 Task: Find a house in Aron, India for 6 guests from September 6 to 15, with self check-in, a price range of ₹8000-₹12000, 6 bedrooms, 6 beds, 6 bathrooms, and amenities including Wifi, Free parking, and TV.
Action: Mouse moved to (432, 100)
Screenshot: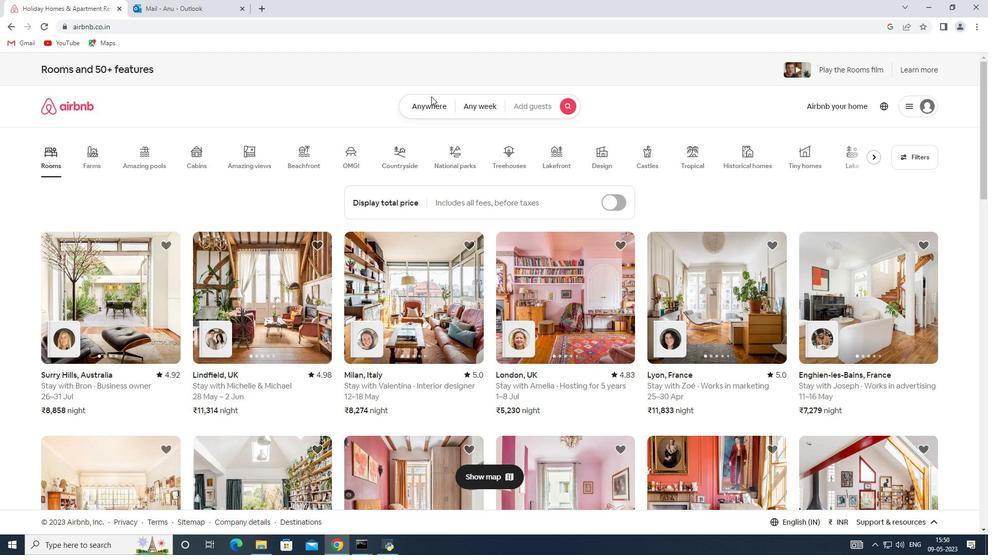 
Action: Mouse pressed left at (432, 100)
Screenshot: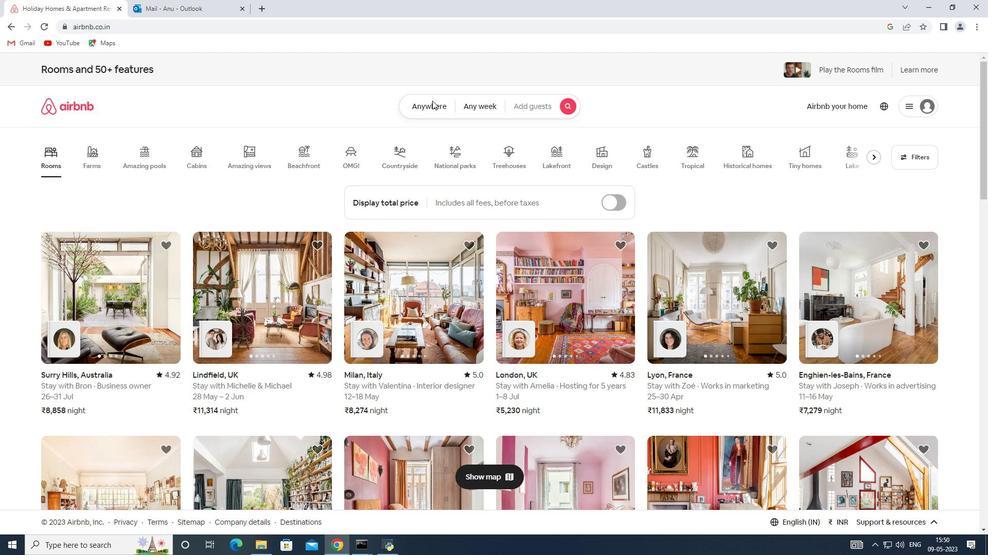 
Action: Mouse moved to (340, 149)
Screenshot: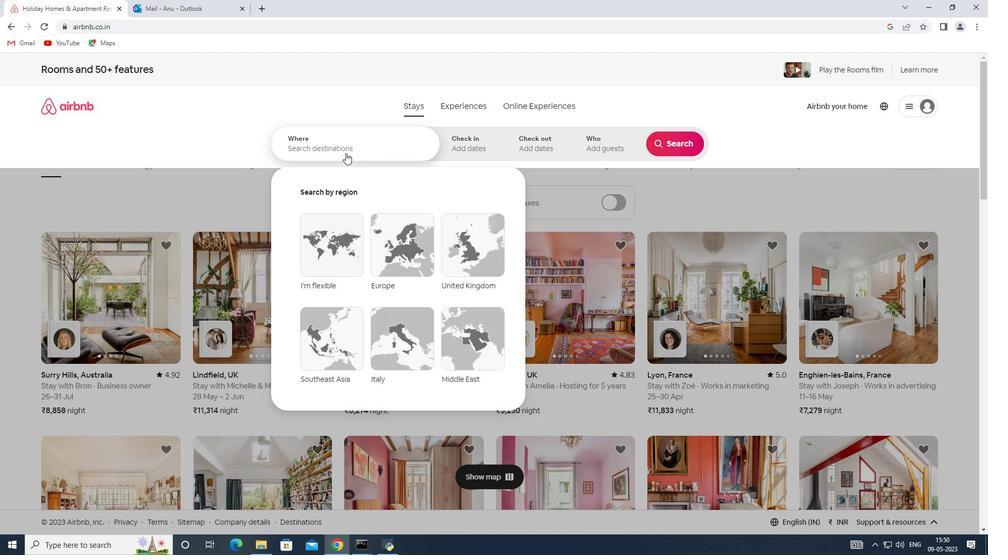 
Action: Mouse pressed left at (340, 149)
Screenshot: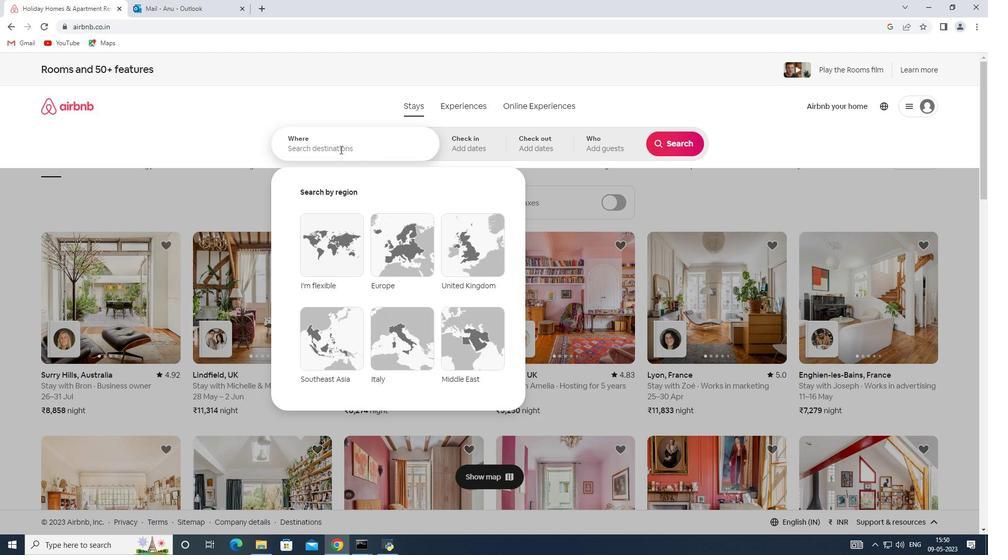 
Action: Key pressed <Key.shift><Key.shift><Key.shift><Key.shift><Key.shift><Key.shift><Key.shift><Key.shift><Key.shift>Aron,<Key.shift>India
Screenshot: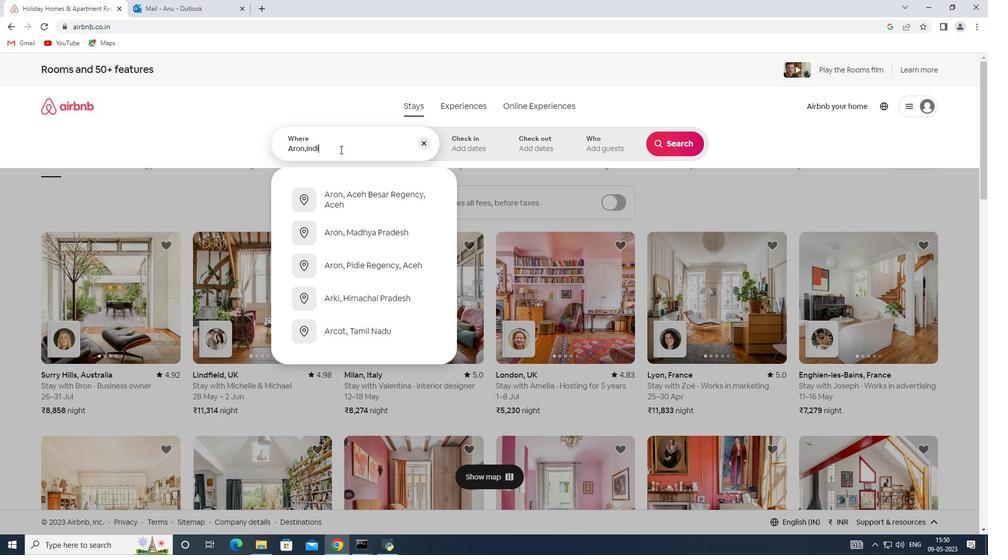 
Action: Mouse moved to (465, 144)
Screenshot: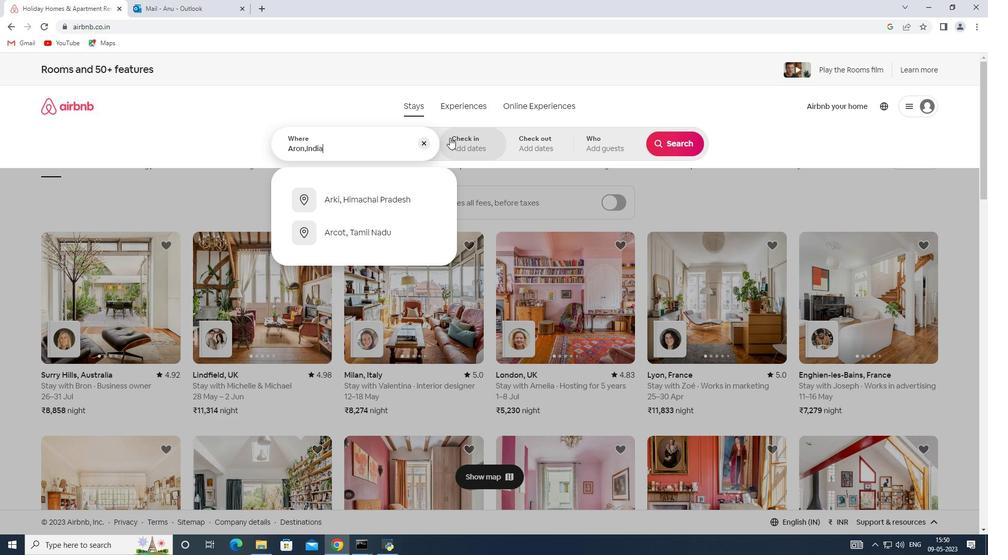 
Action: Mouse pressed left at (465, 144)
Screenshot: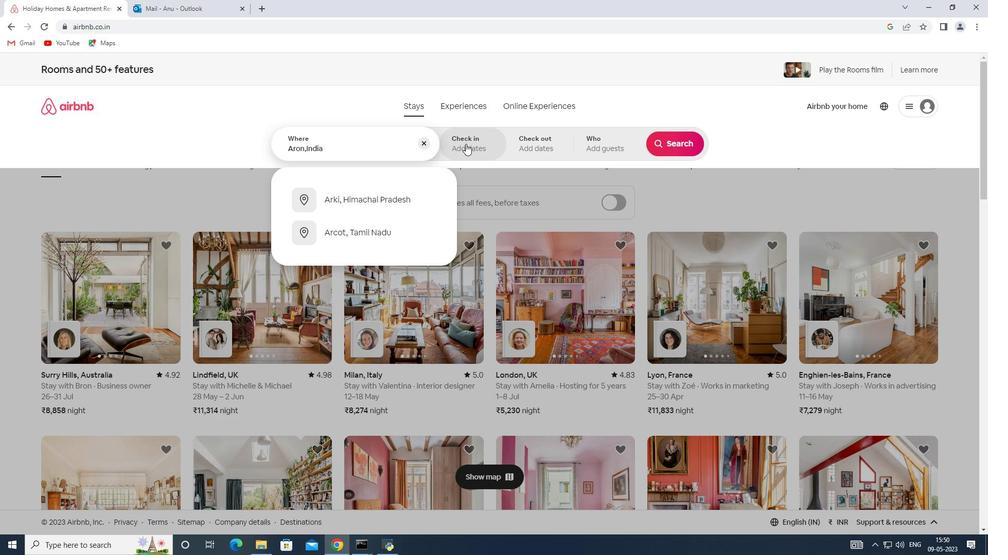 
Action: Mouse moved to (667, 226)
Screenshot: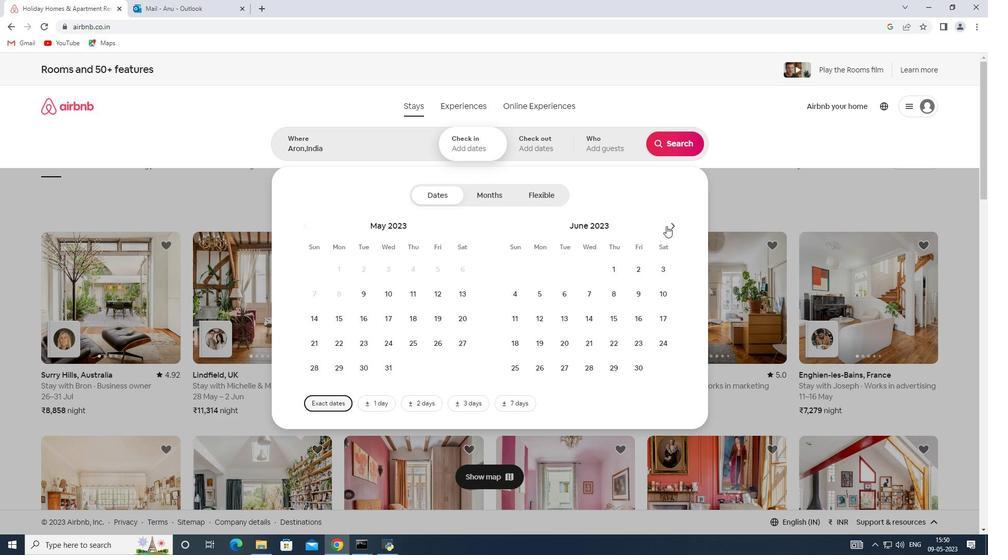 
Action: Mouse pressed left at (667, 226)
Screenshot: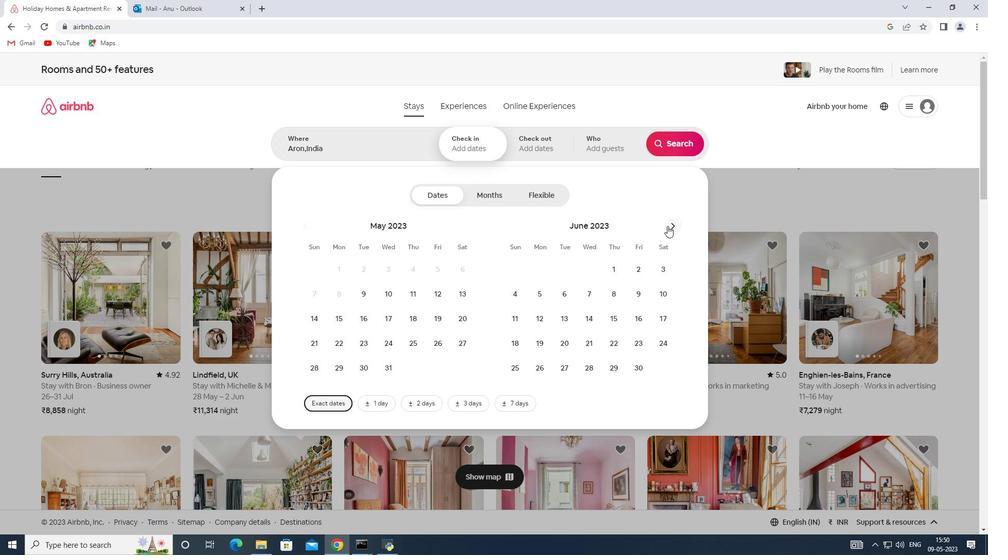 
Action: Mouse pressed left at (667, 226)
Screenshot: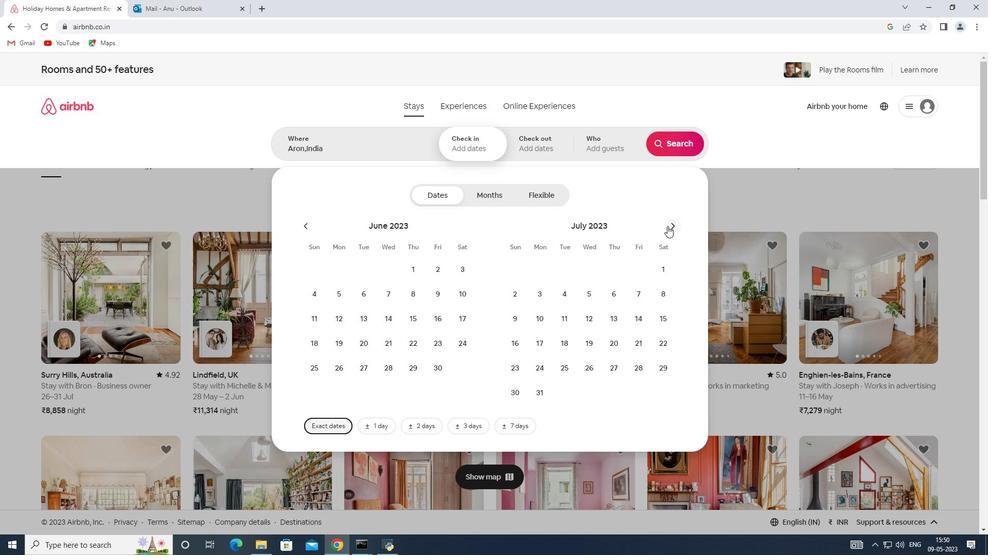 
Action: Mouse pressed left at (667, 226)
Screenshot: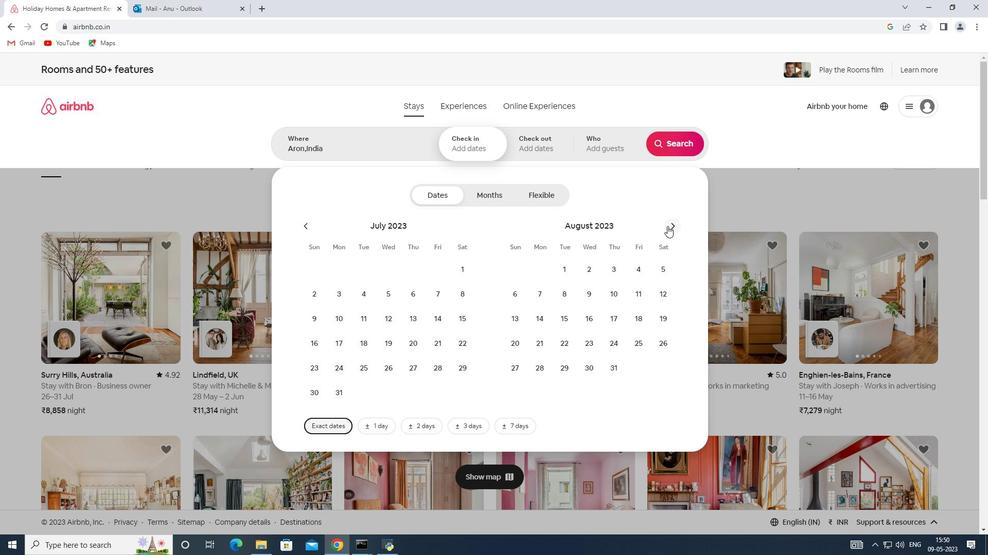 
Action: Mouse moved to (595, 296)
Screenshot: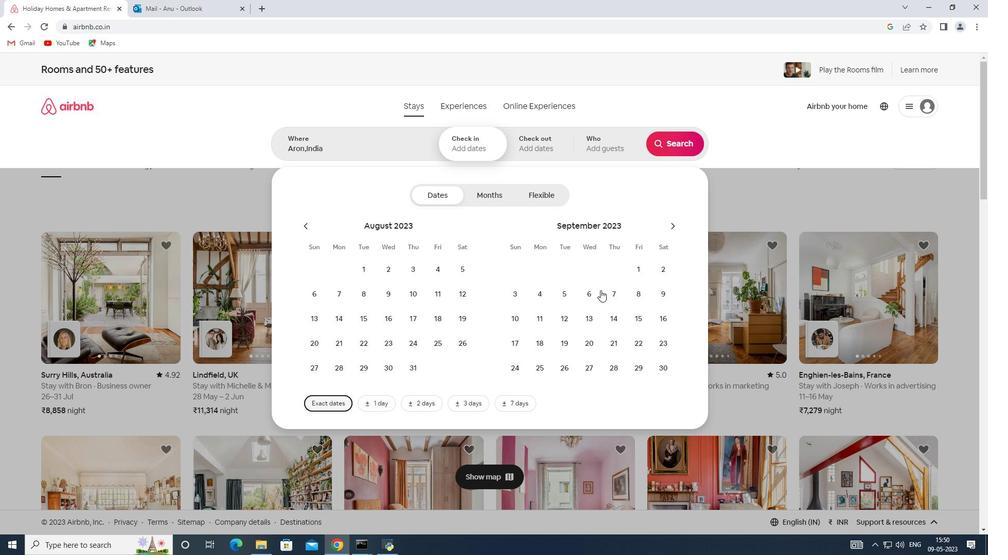 
Action: Mouse pressed left at (595, 296)
Screenshot: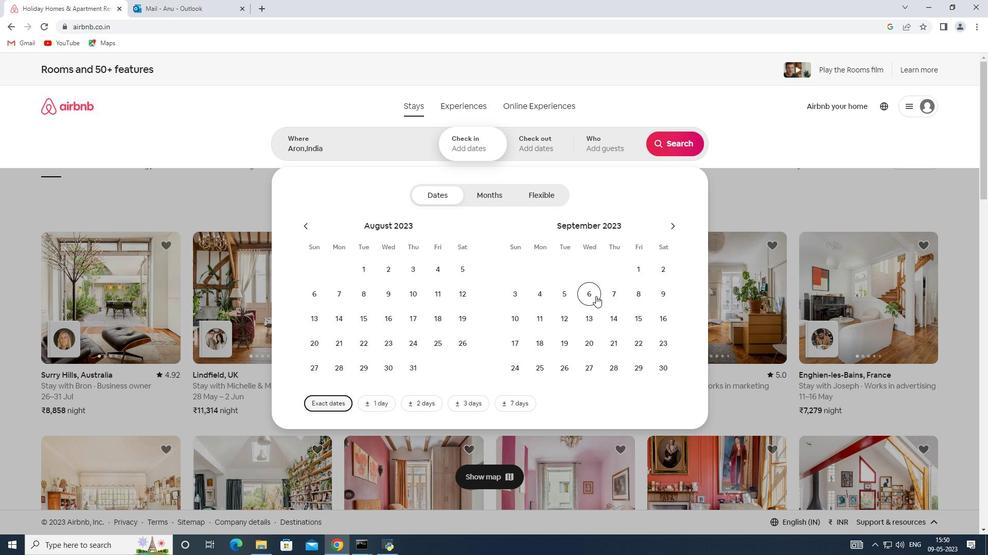 
Action: Mouse moved to (640, 317)
Screenshot: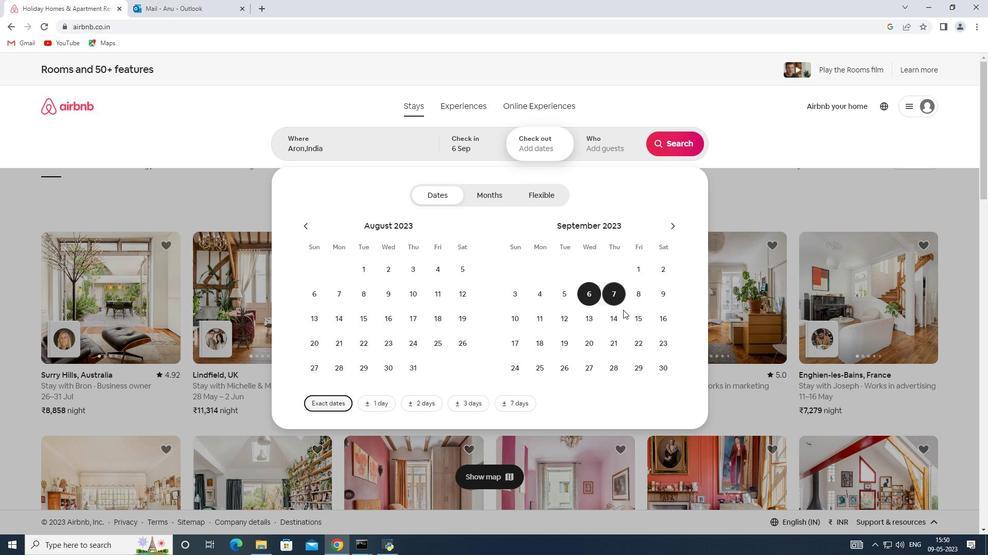 
Action: Mouse pressed left at (640, 317)
Screenshot: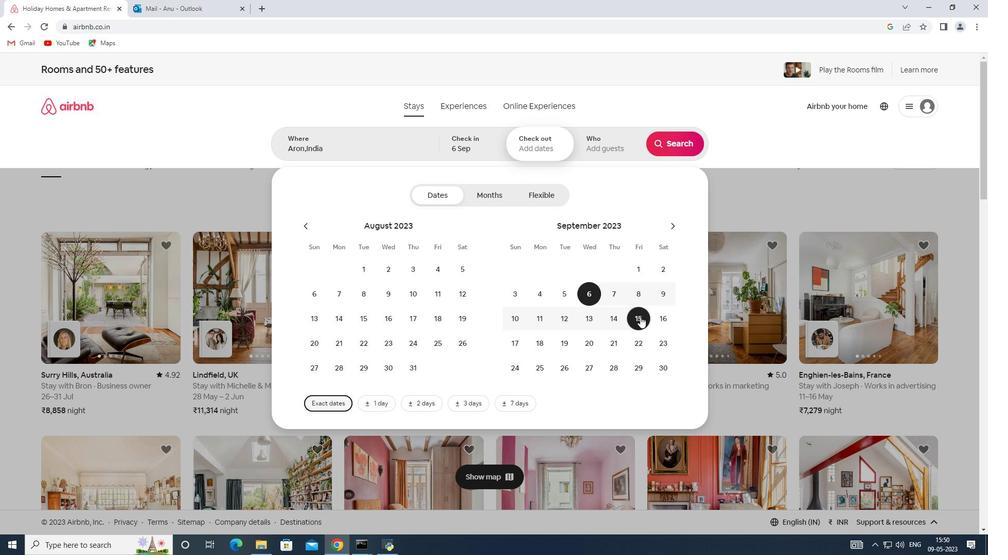 
Action: Mouse moved to (598, 148)
Screenshot: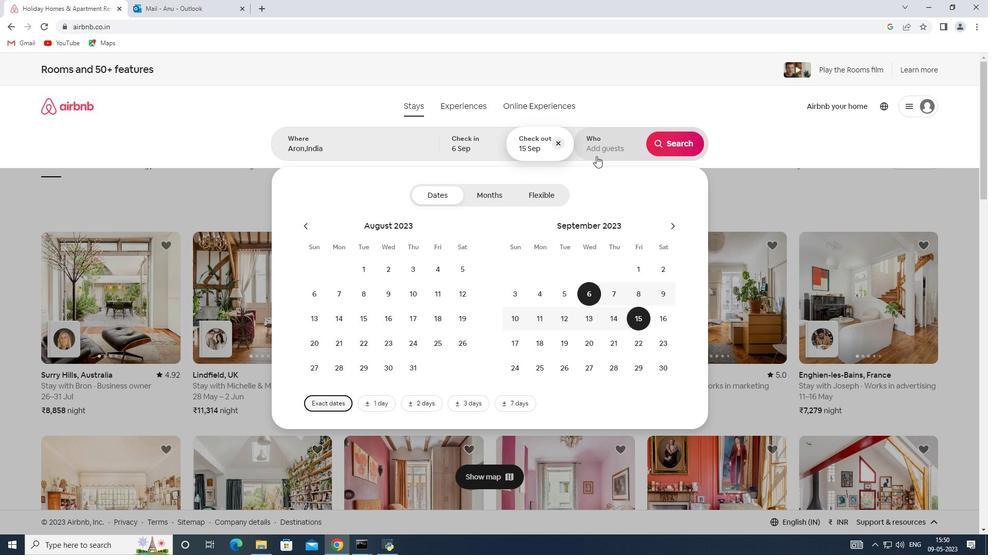 
Action: Mouse pressed left at (598, 148)
Screenshot: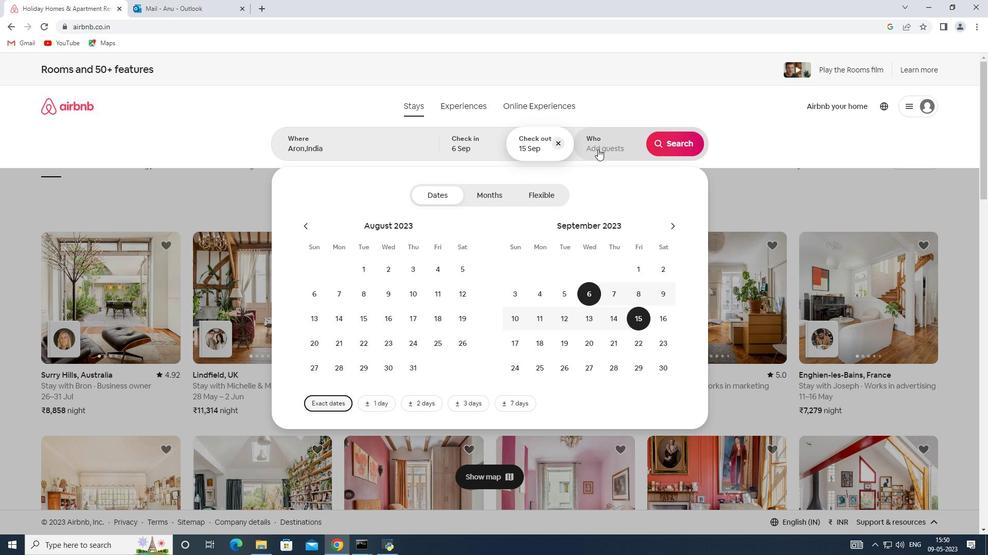 
Action: Mouse moved to (682, 196)
Screenshot: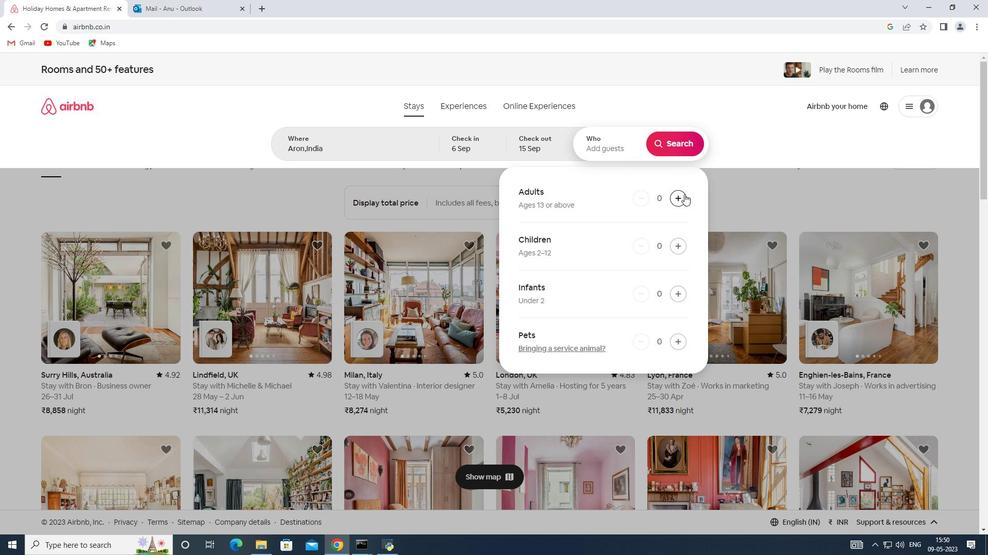 
Action: Mouse pressed left at (682, 196)
Screenshot: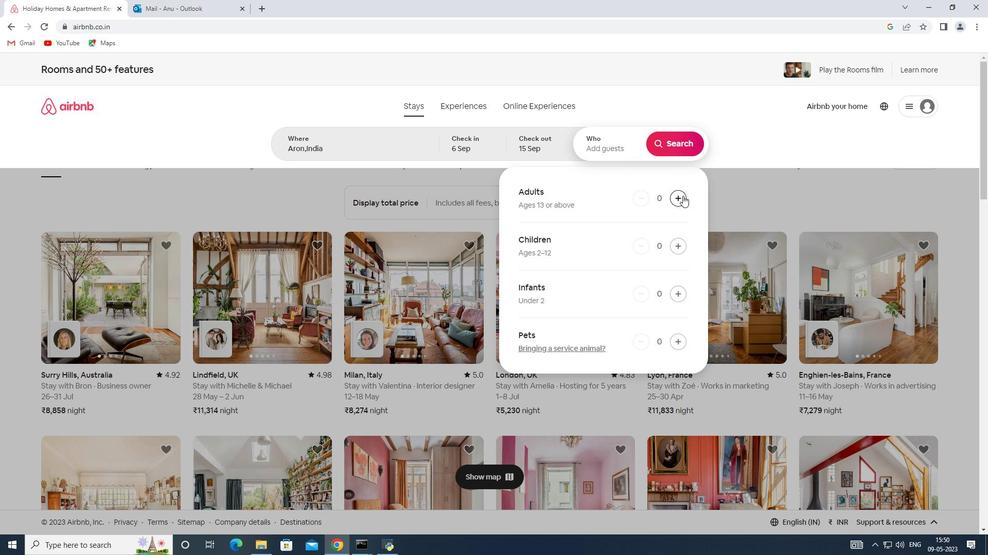 
Action: Mouse pressed left at (682, 196)
Screenshot: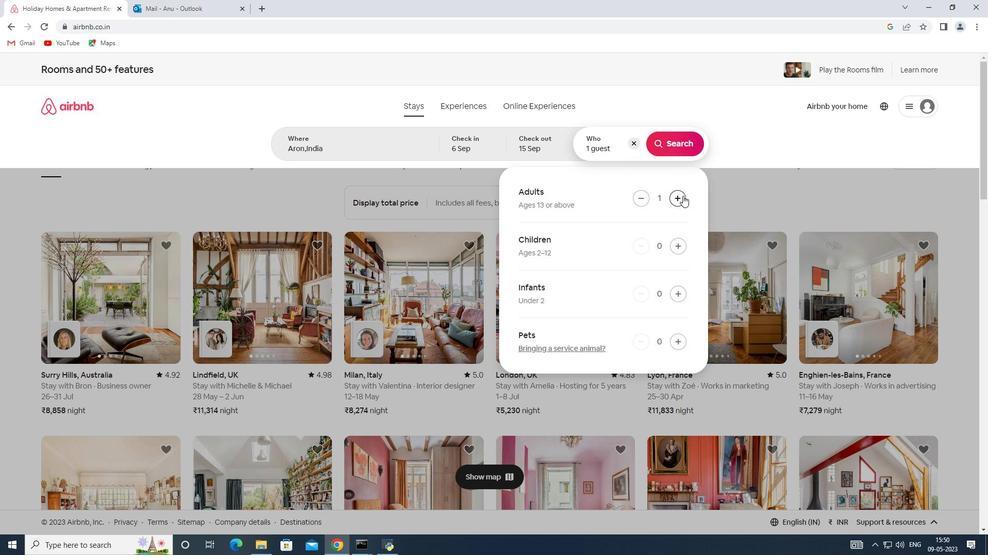 
Action: Mouse pressed left at (682, 196)
Screenshot: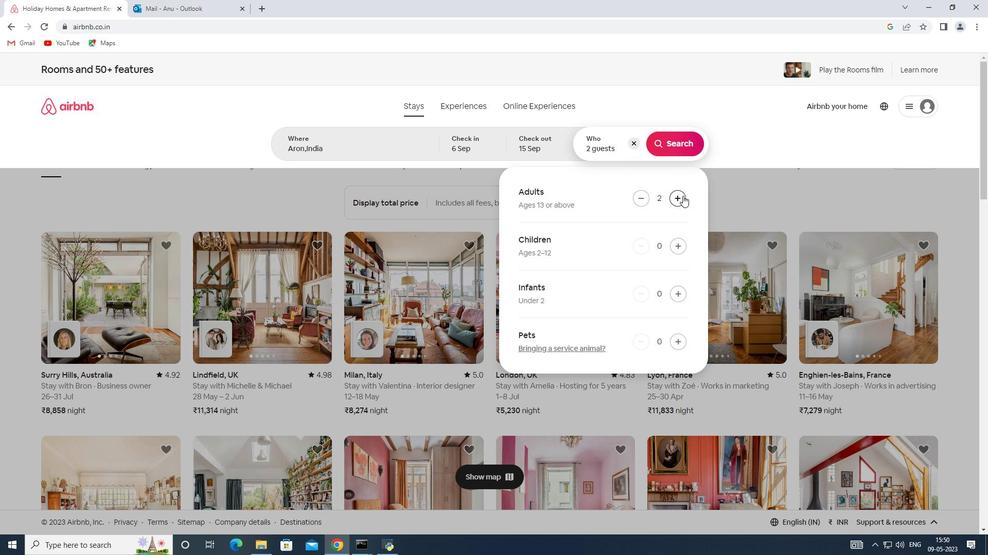 
Action: Mouse pressed left at (682, 196)
Screenshot: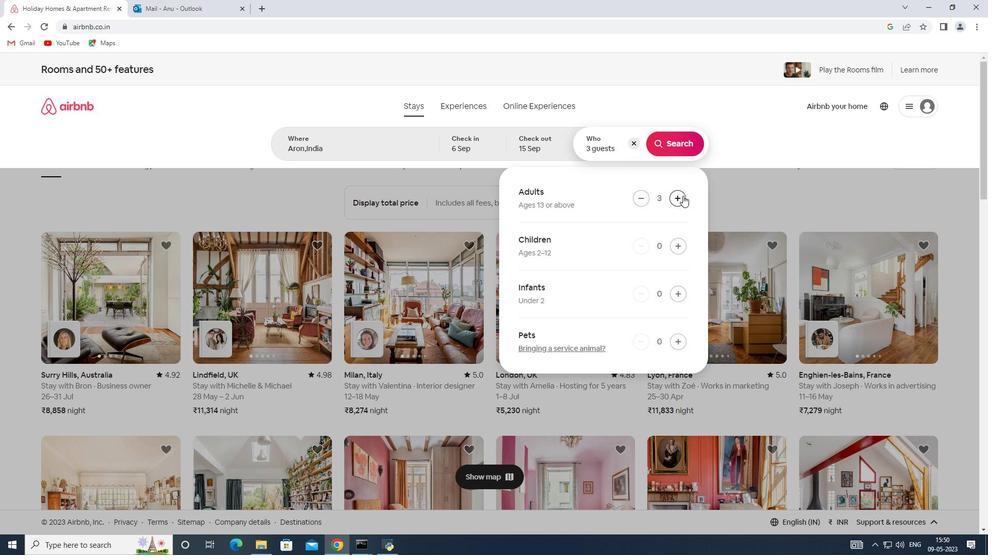 
Action: Mouse pressed left at (682, 196)
Screenshot: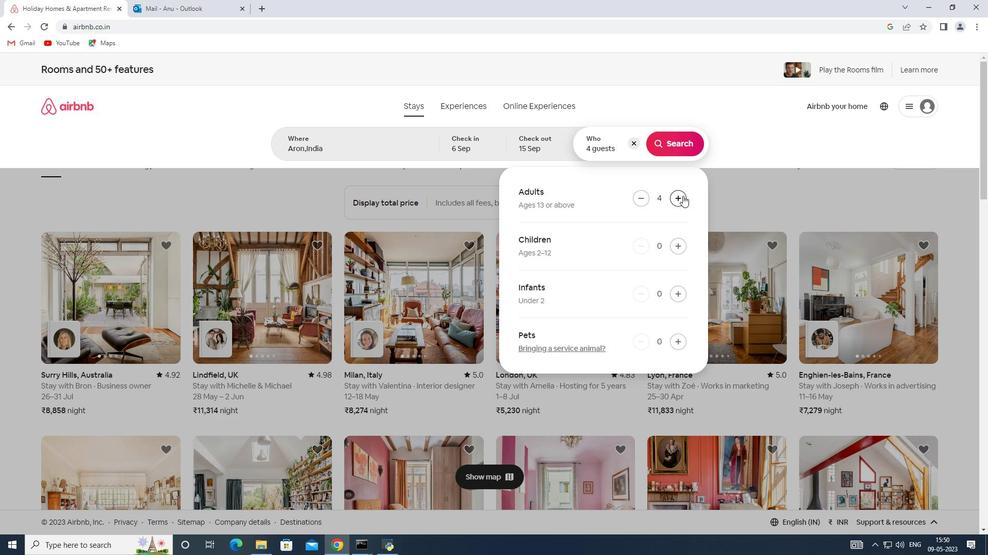 
Action: Mouse pressed left at (682, 196)
Screenshot: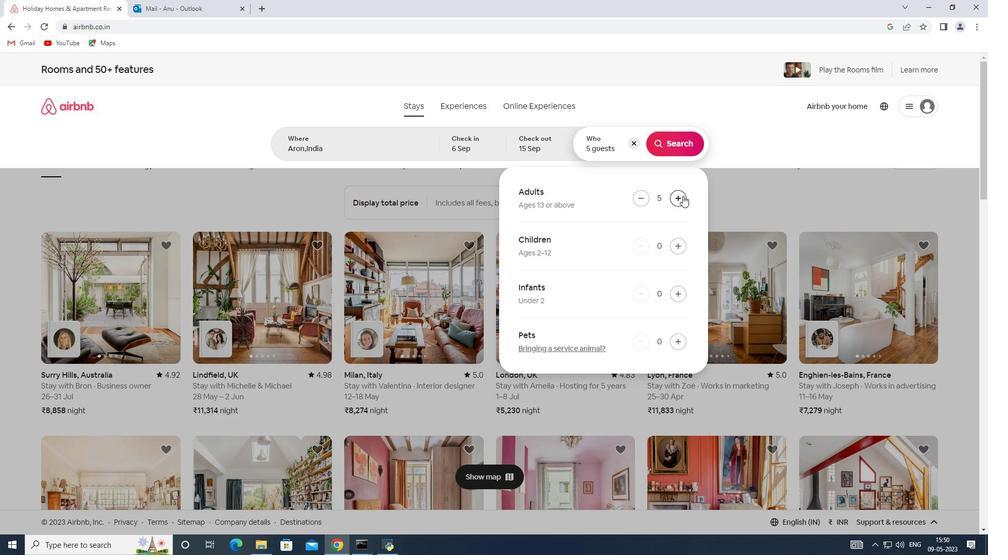 
Action: Mouse moved to (682, 147)
Screenshot: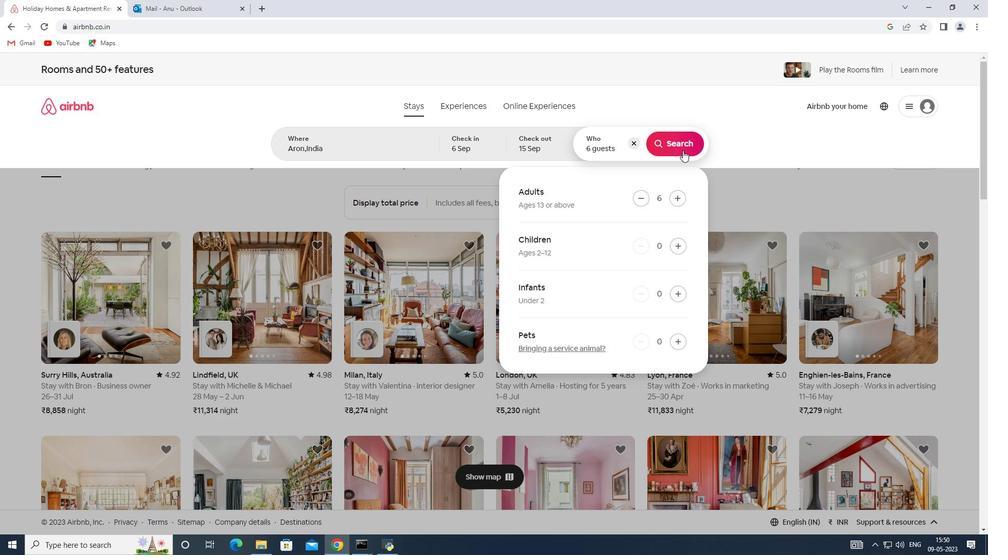 
Action: Mouse pressed left at (682, 147)
Screenshot: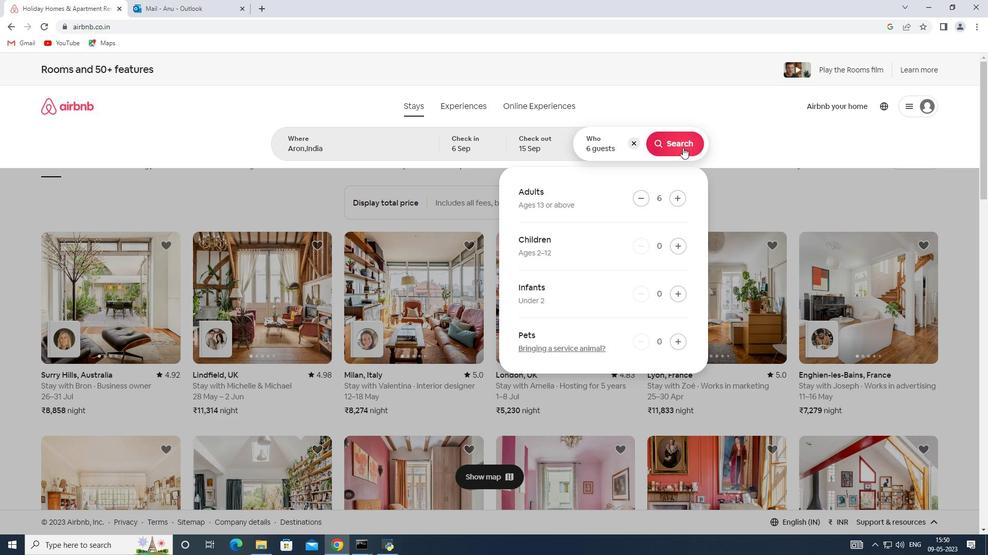 
Action: Mouse moved to (936, 115)
Screenshot: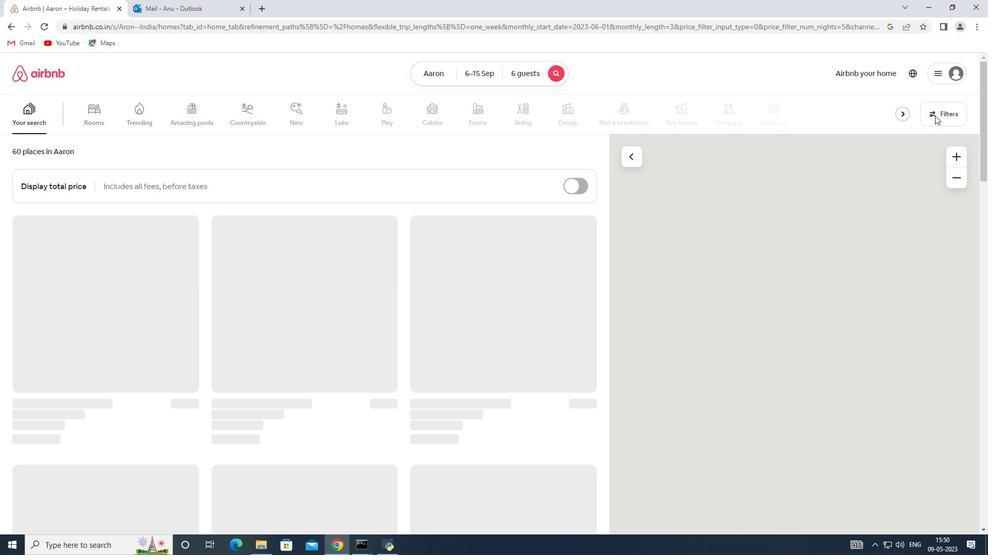 
Action: Mouse pressed left at (936, 115)
Screenshot: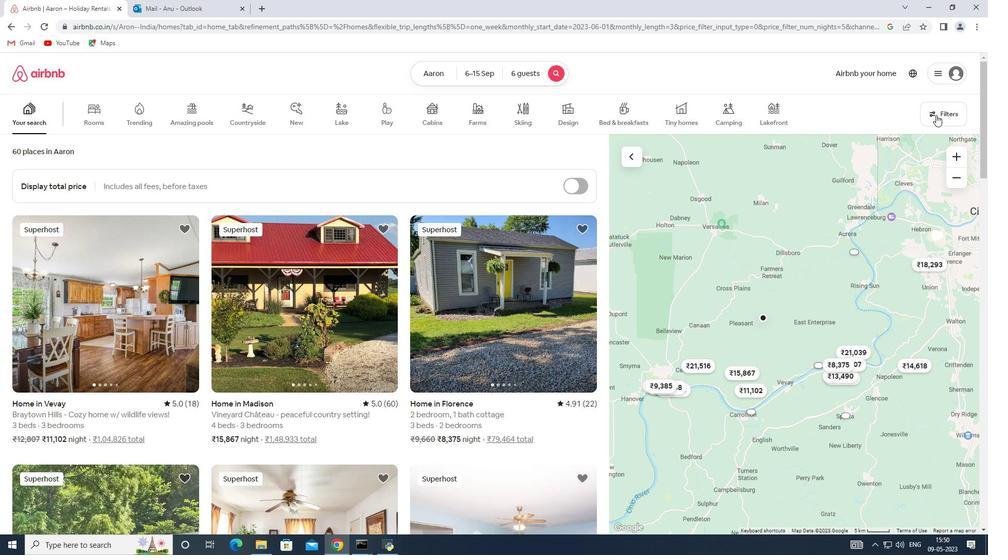 
Action: Mouse moved to (360, 365)
Screenshot: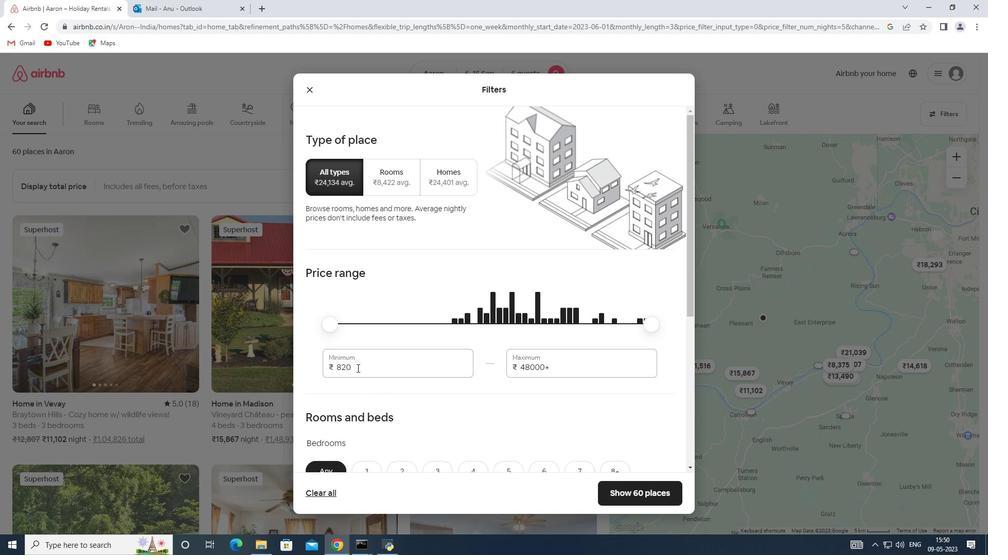 
Action: Mouse pressed left at (360, 365)
Screenshot: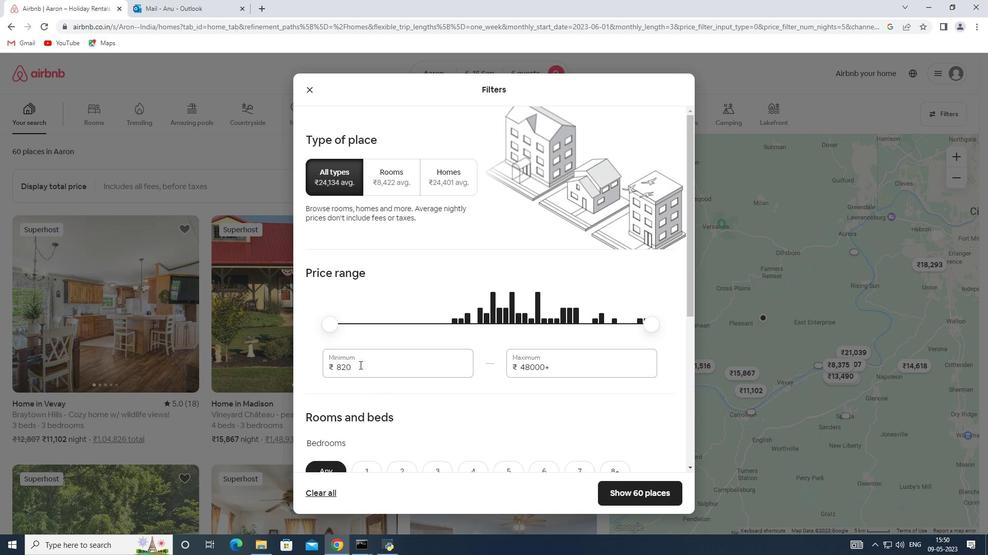 
Action: Mouse moved to (319, 363)
Screenshot: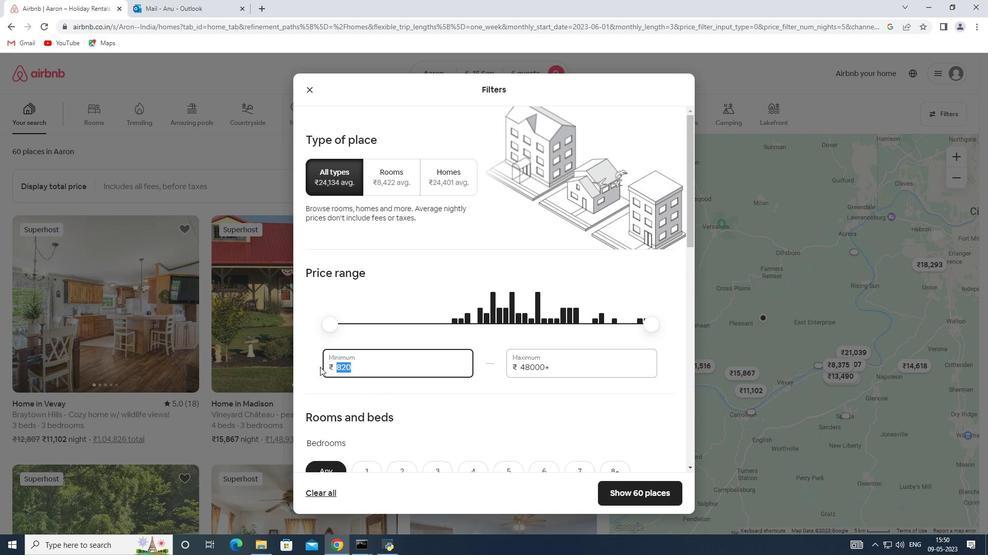 
Action: Key pressed 8000
Screenshot: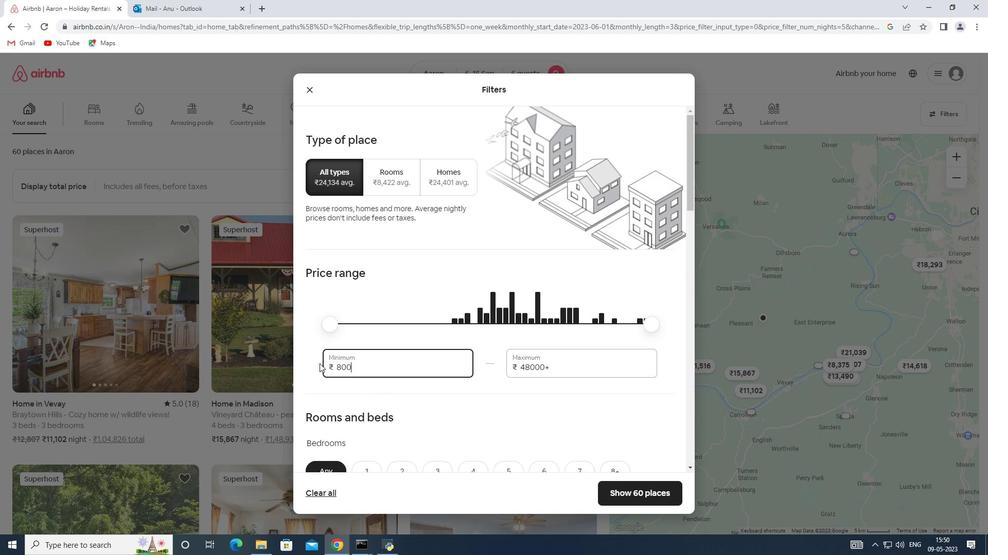 
Action: Mouse moved to (556, 365)
Screenshot: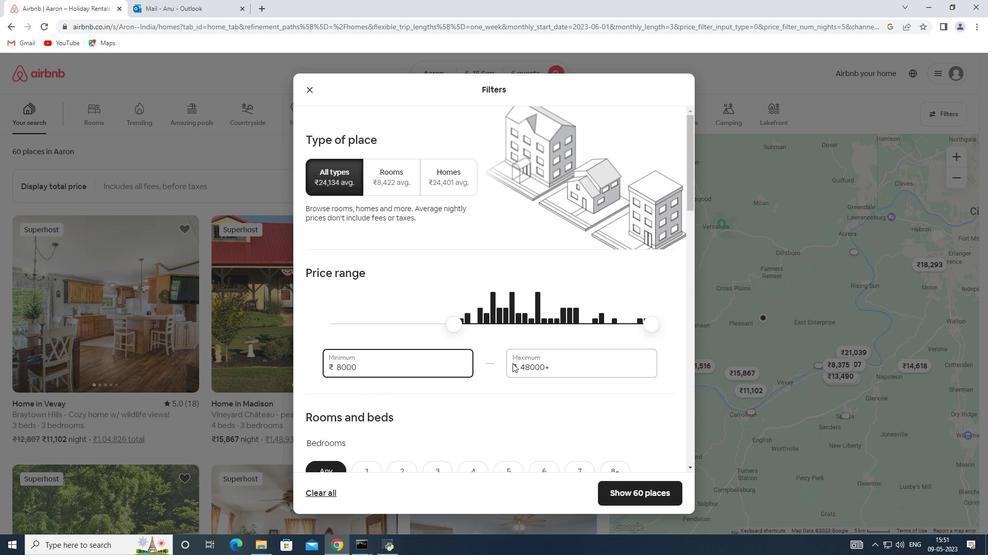 
Action: Mouse pressed left at (556, 365)
Screenshot: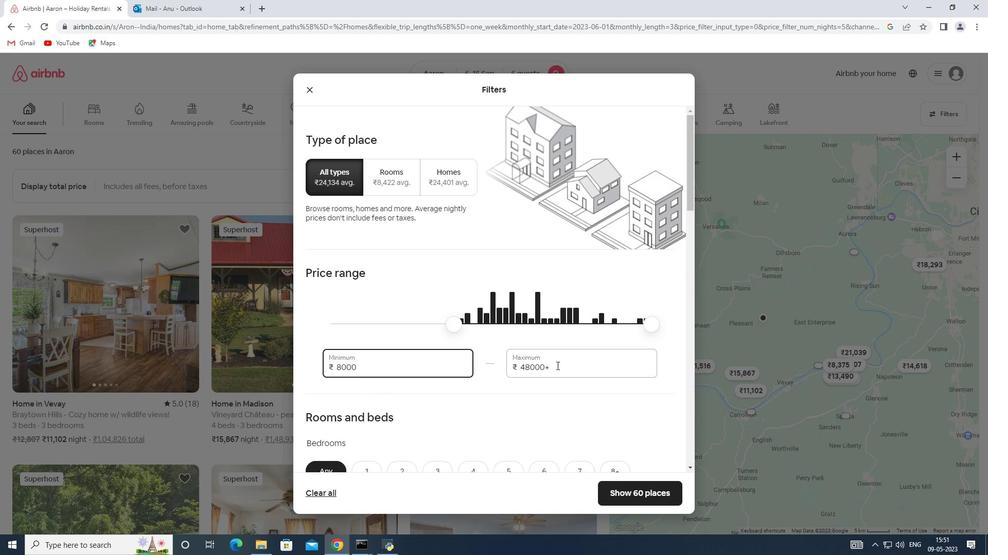 
Action: Mouse moved to (490, 366)
Screenshot: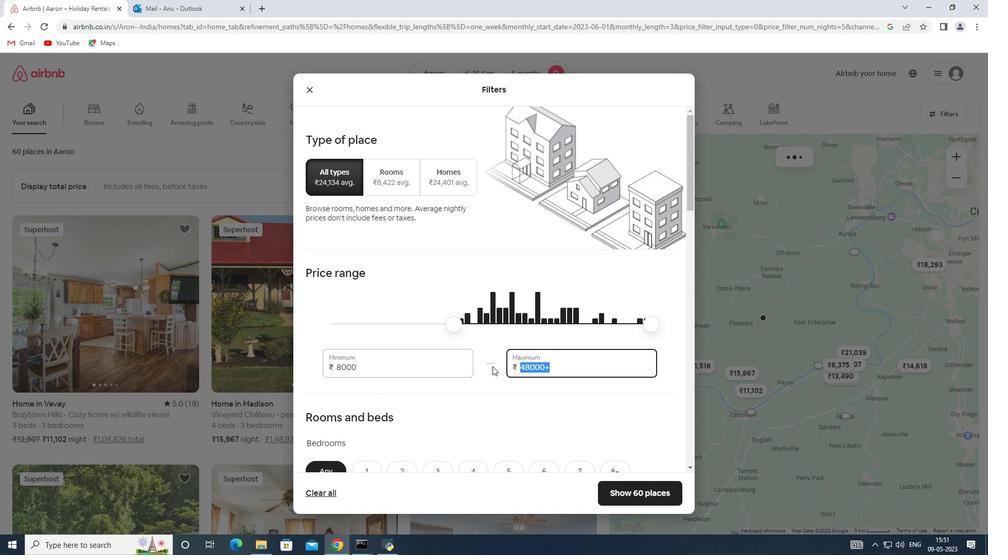 
Action: Key pressed 12000
Screenshot: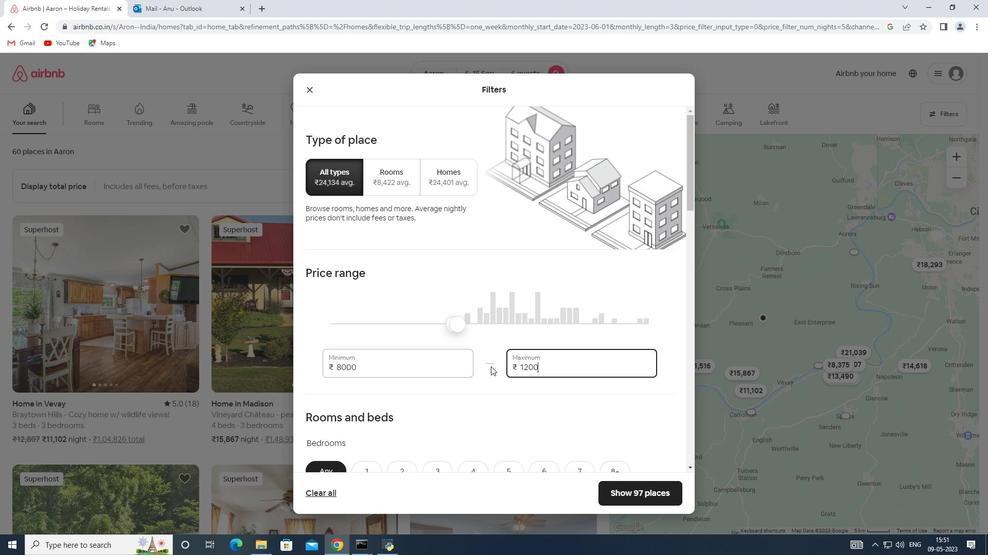 
Action: Mouse moved to (490, 366)
Screenshot: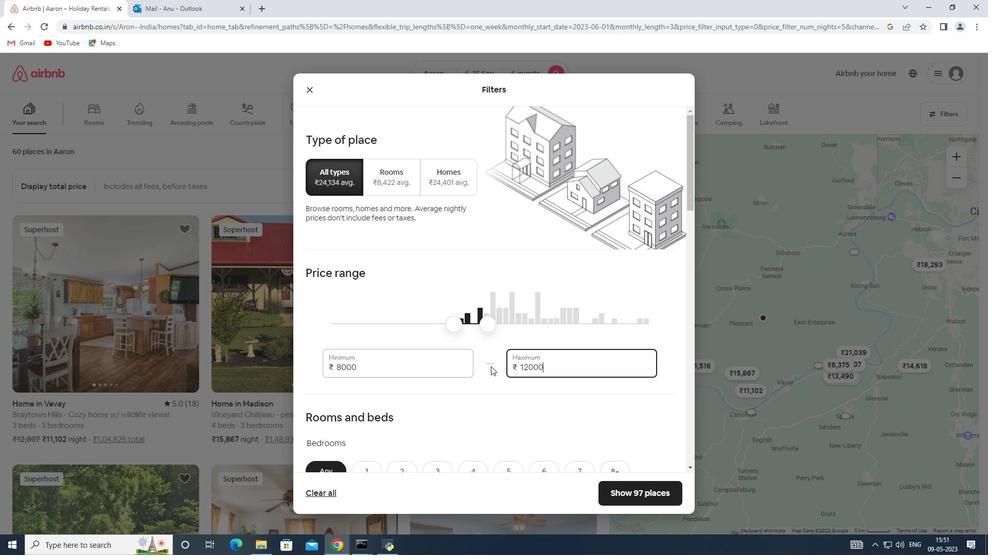 
Action: Mouse scrolled (490, 366) with delta (0, 0)
Screenshot: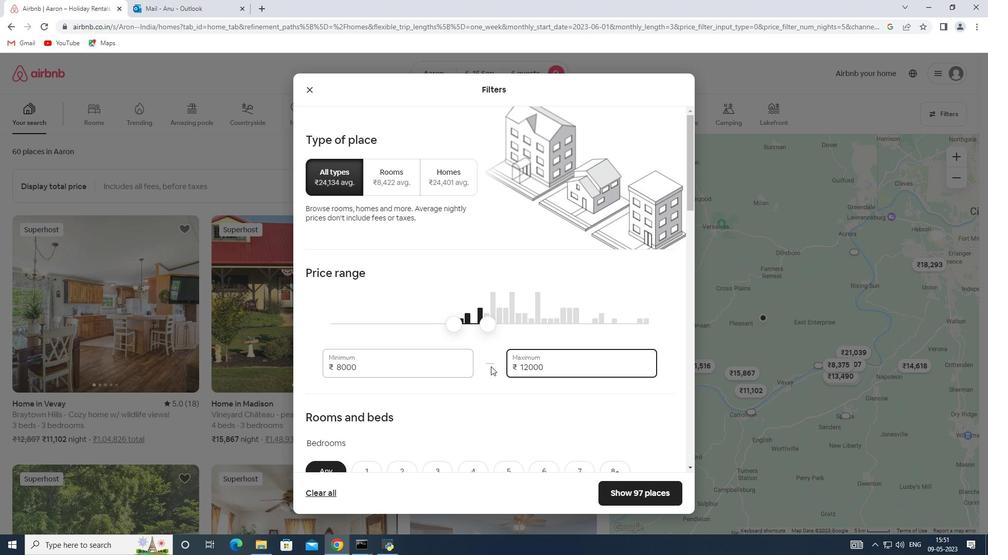 
Action: Mouse scrolled (490, 366) with delta (0, 0)
Screenshot: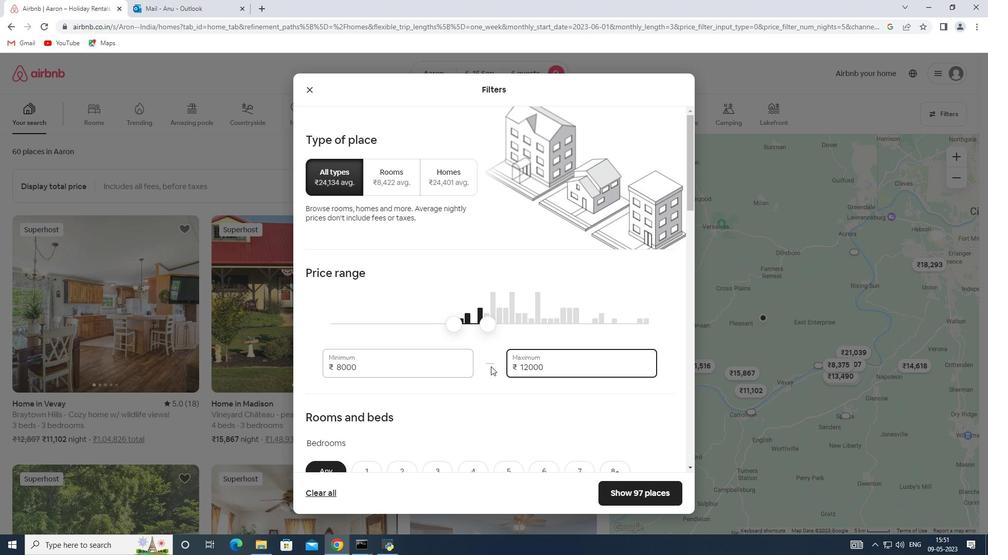 
Action: Mouse moved to (493, 364)
Screenshot: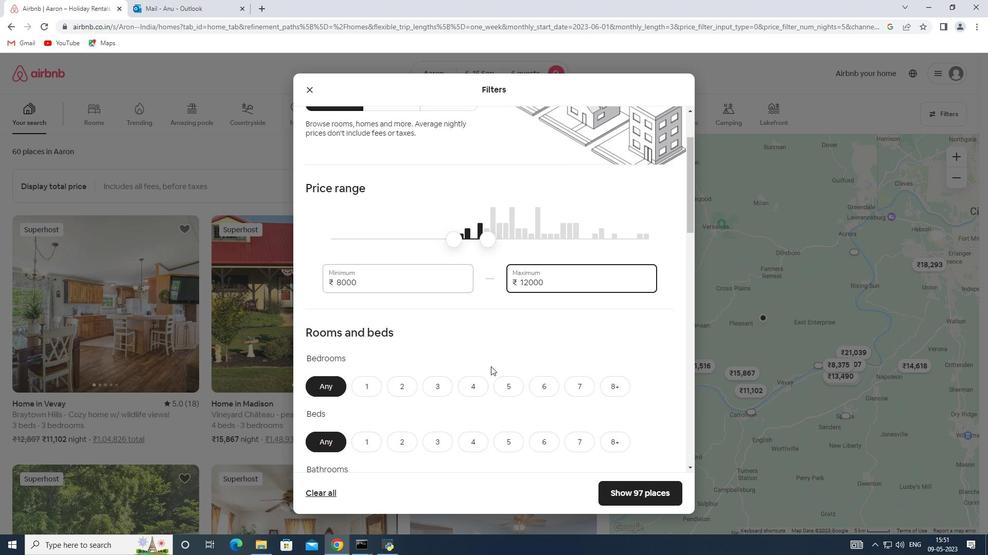 
Action: Mouse scrolled (493, 363) with delta (0, 0)
Screenshot: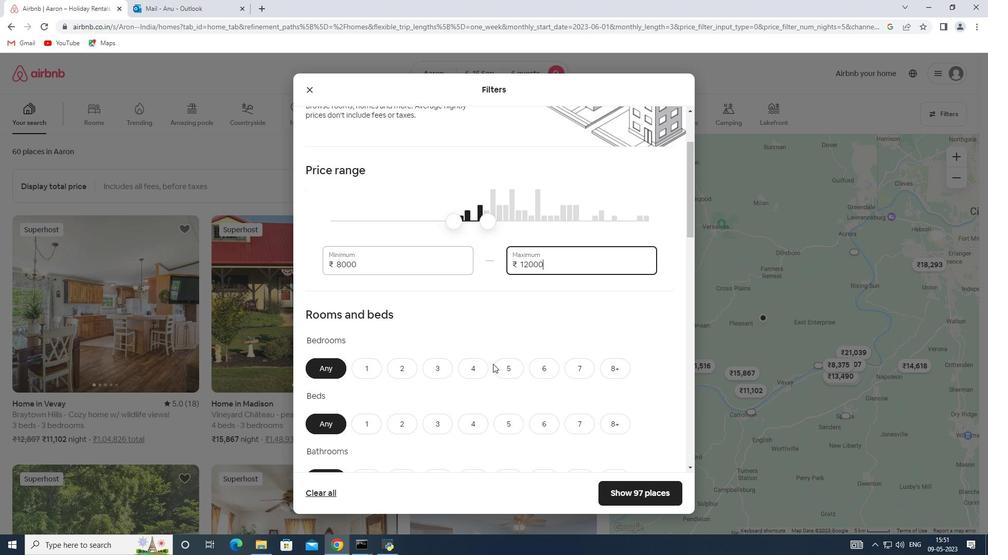 
Action: Mouse moved to (550, 320)
Screenshot: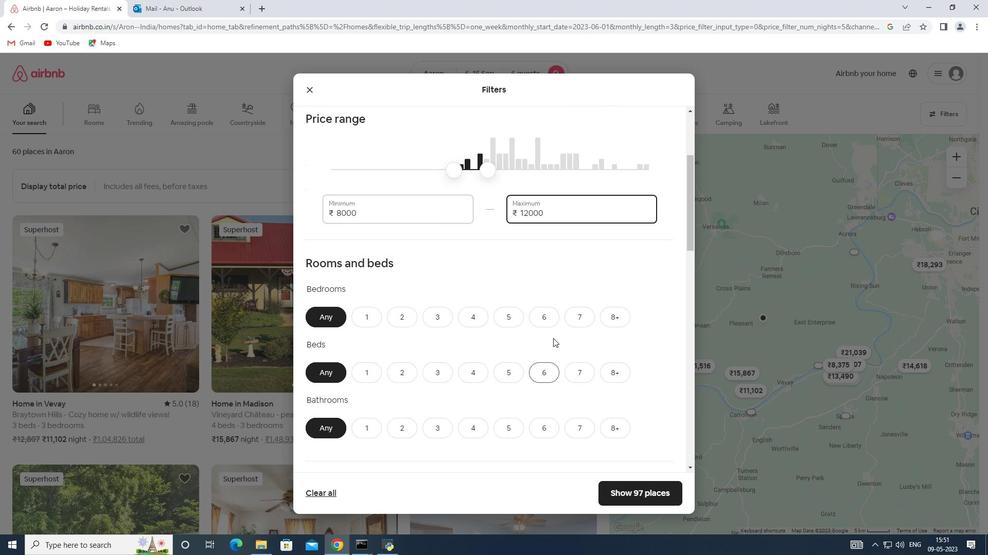 
Action: Mouse pressed left at (550, 320)
Screenshot: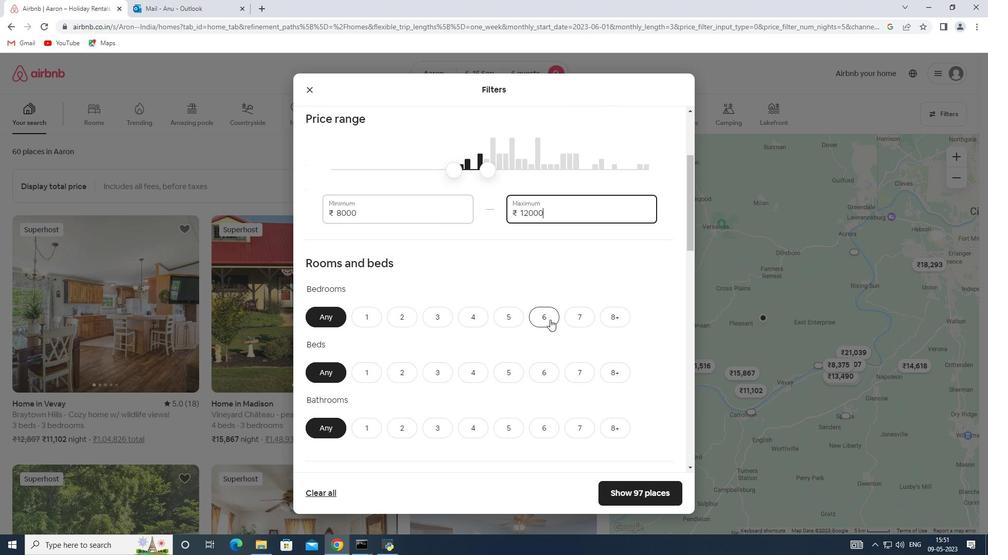 
Action: Mouse moved to (534, 371)
Screenshot: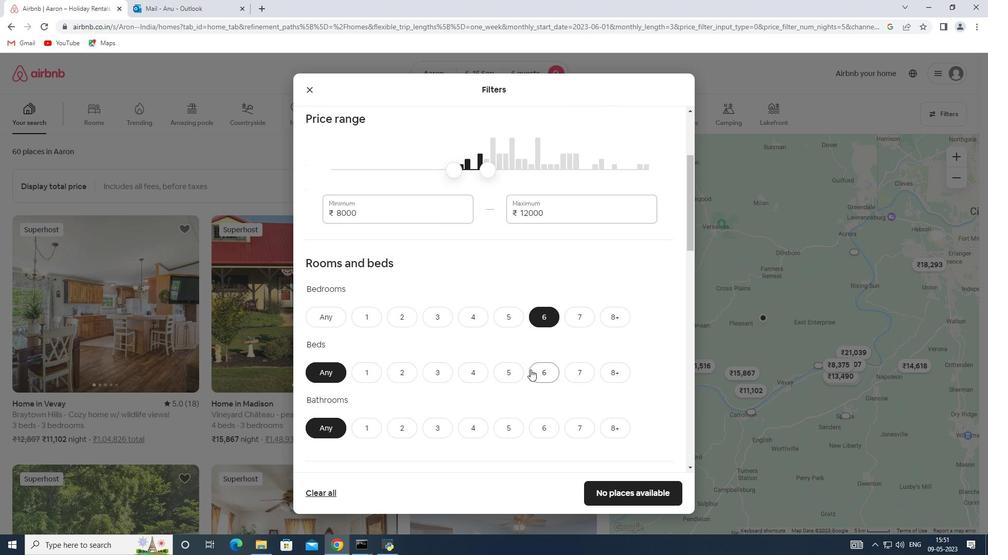 
Action: Mouse pressed left at (534, 371)
Screenshot: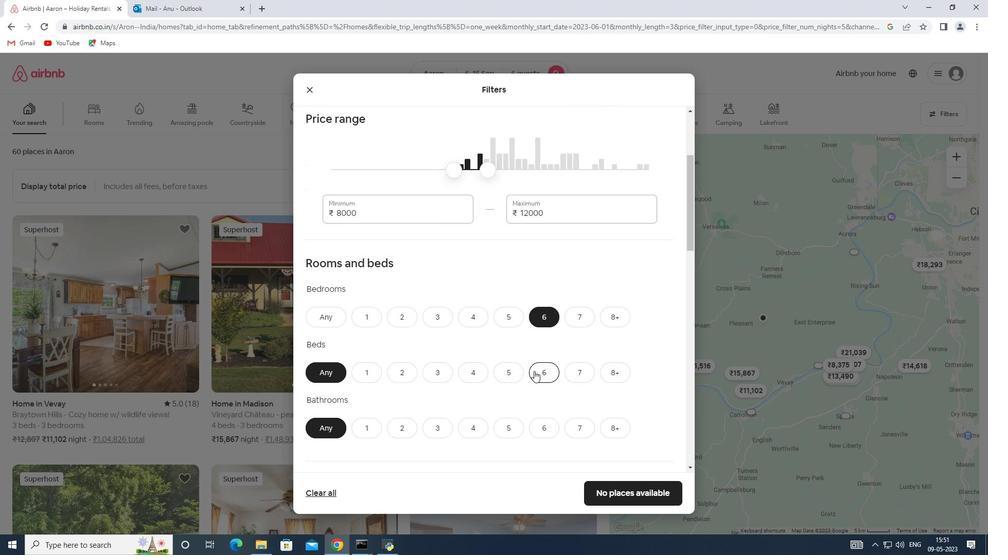 
Action: Mouse moved to (544, 427)
Screenshot: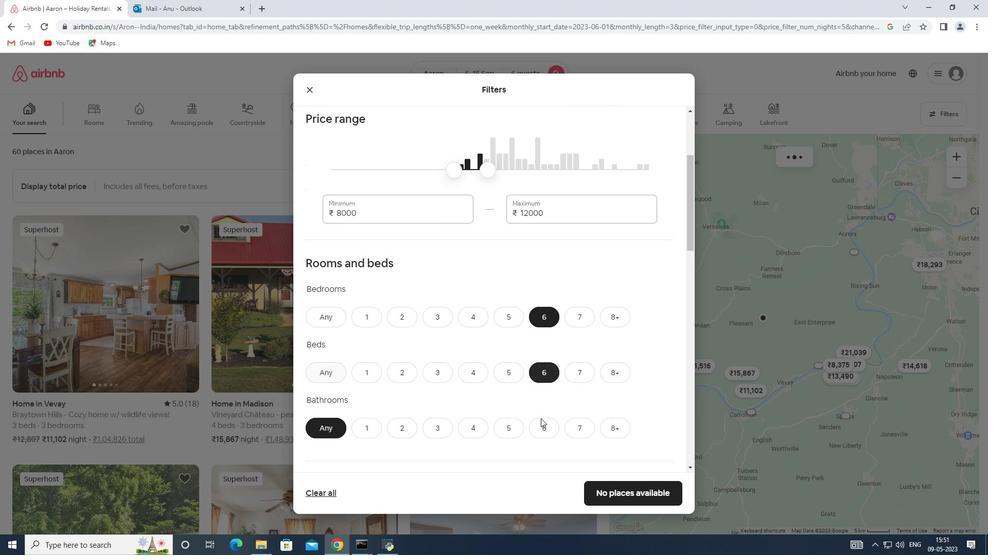 
Action: Mouse pressed left at (544, 427)
Screenshot: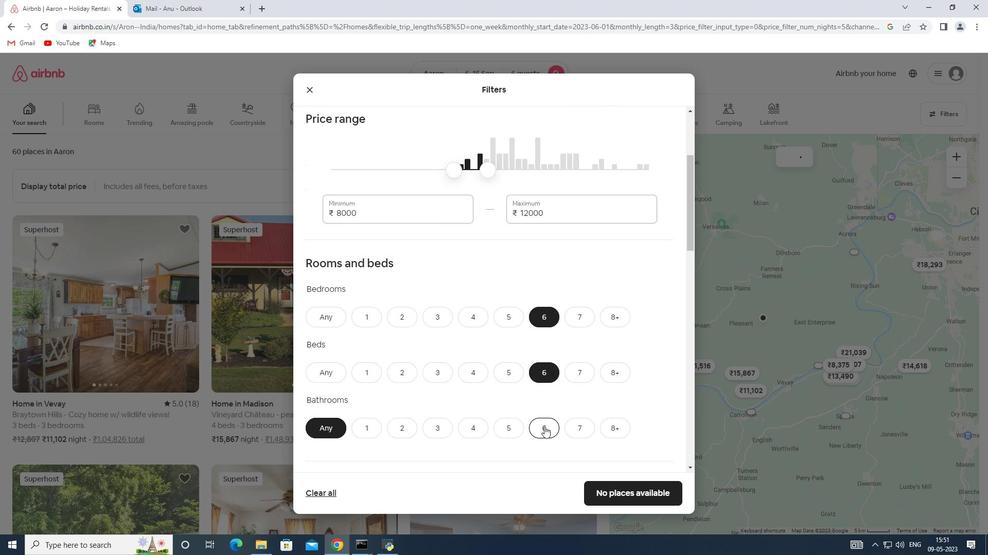 
Action: Mouse moved to (512, 404)
Screenshot: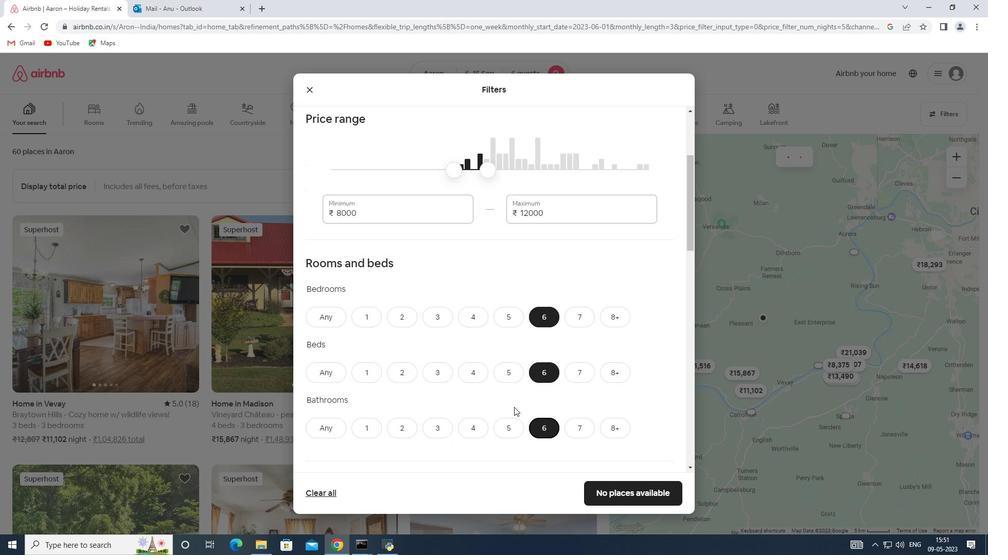 
Action: Mouse scrolled (512, 404) with delta (0, 0)
Screenshot: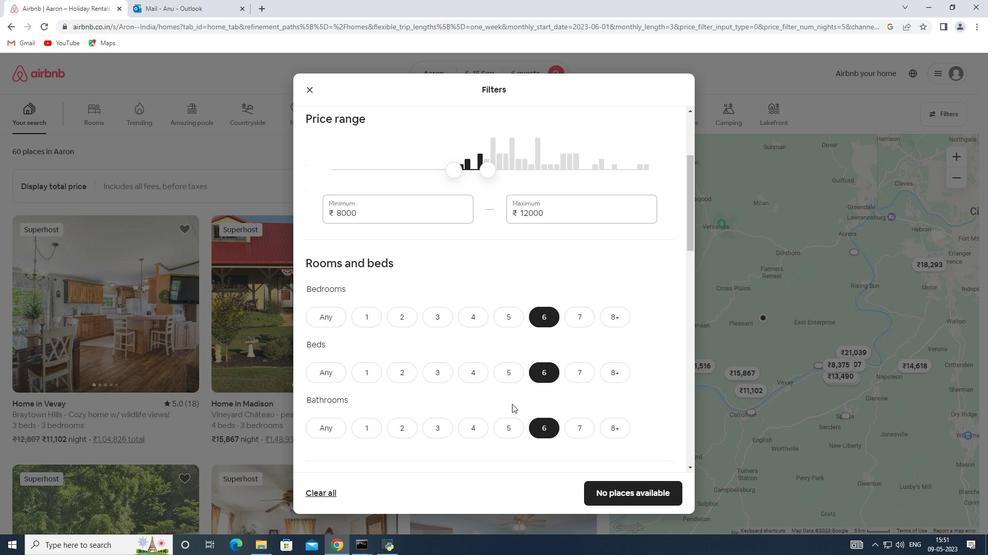 
Action: Mouse moved to (507, 400)
Screenshot: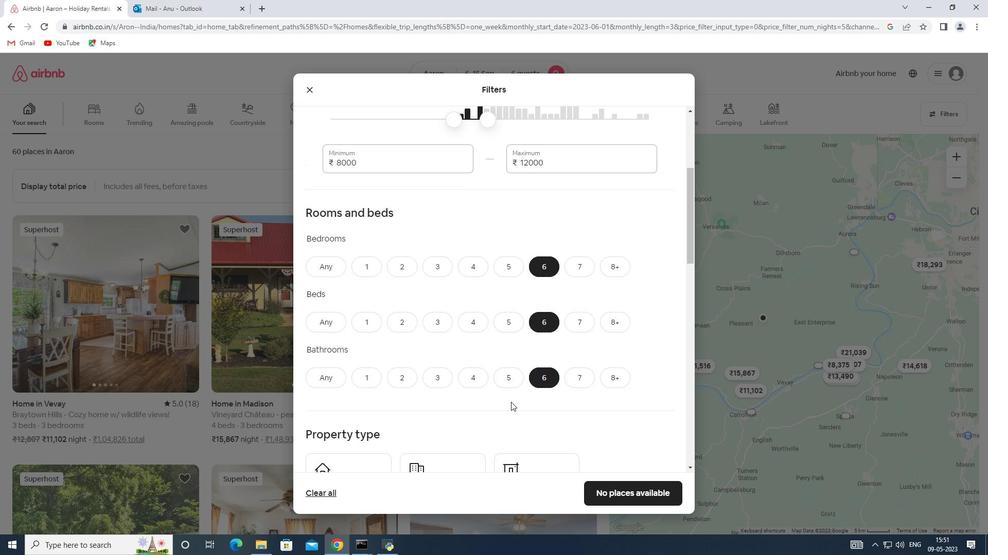 
Action: Mouse scrolled (507, 399) with delta (0, 0)
Screenshot: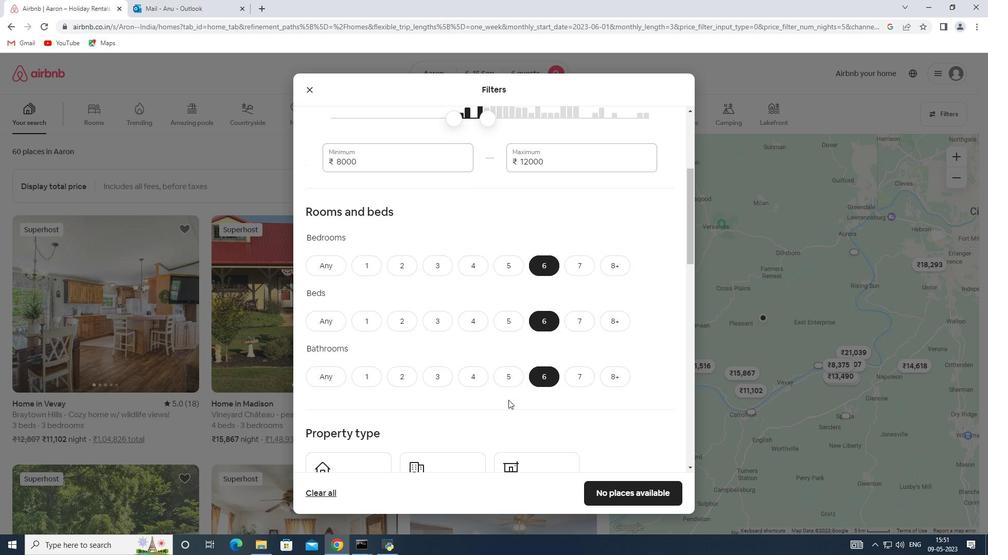 
Action: Mouse scrolled (507, 399) with delta (0, 0)
Screenshot: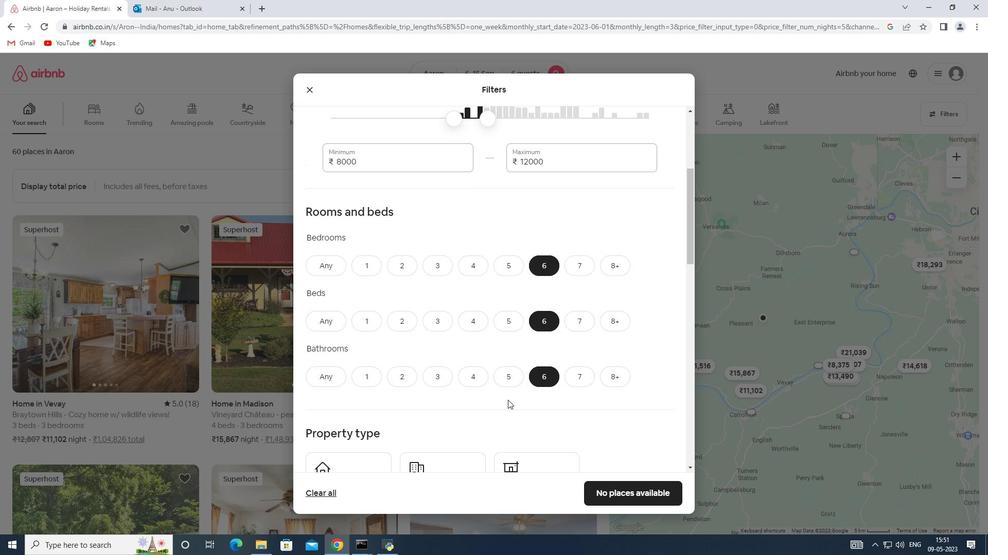 
Action: Mouse moved to (366, 395)
Screenshot: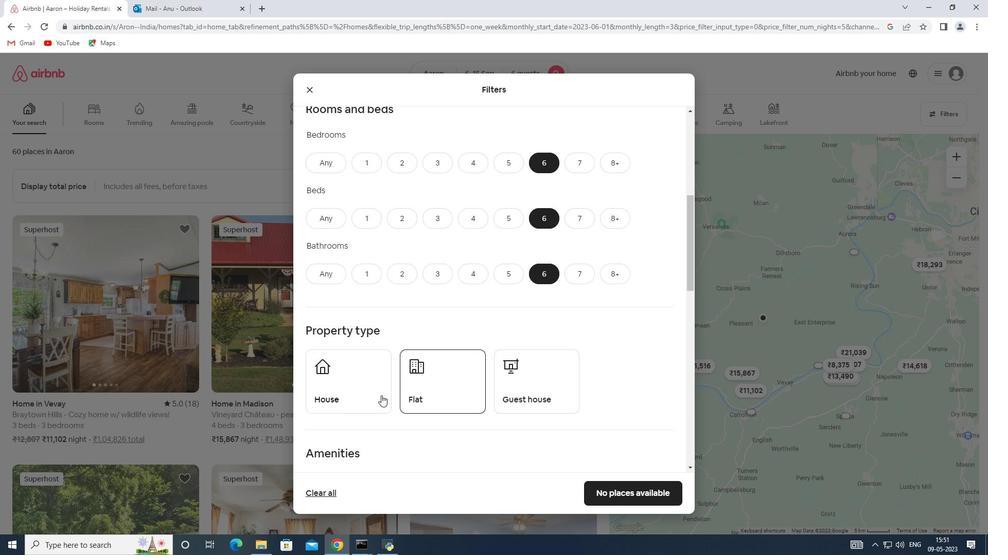 
Action: Mouse pressed left at (366, 395)
Screenshot: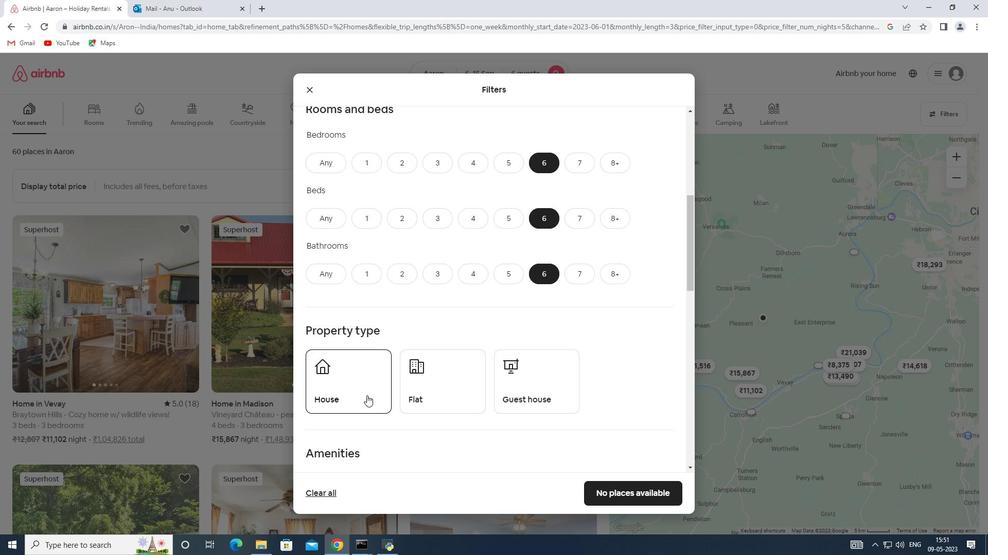
Action: Mouse moved to (437, 386)
Screenshot: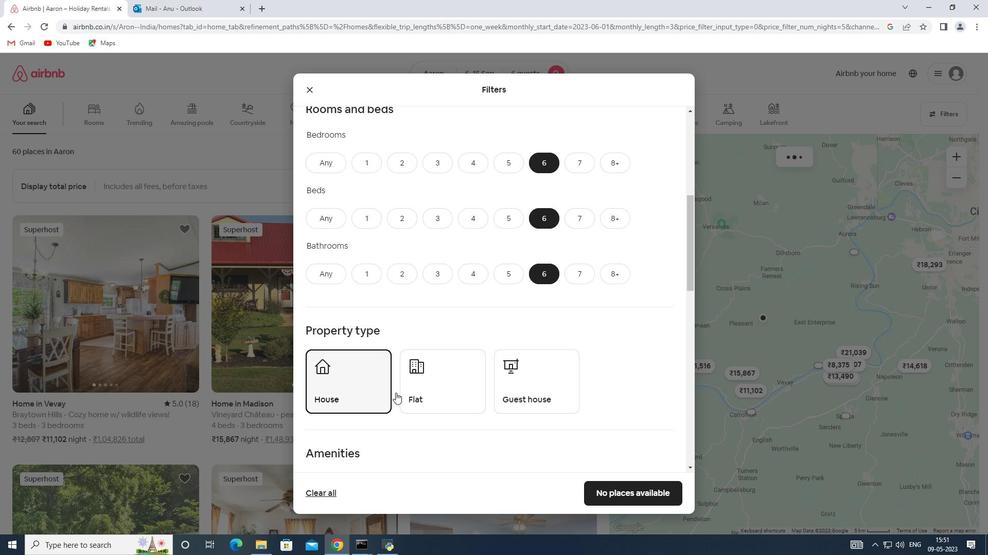 
Action: Mouse pressed left at (437, 386)
Screenshot: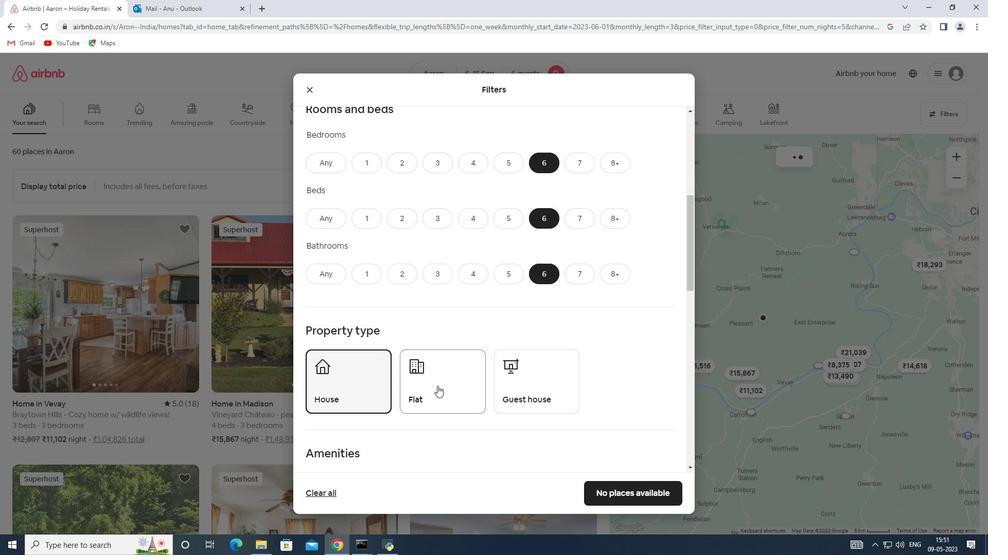 
Action: Mouse moved to (516, 382)
Screenshot: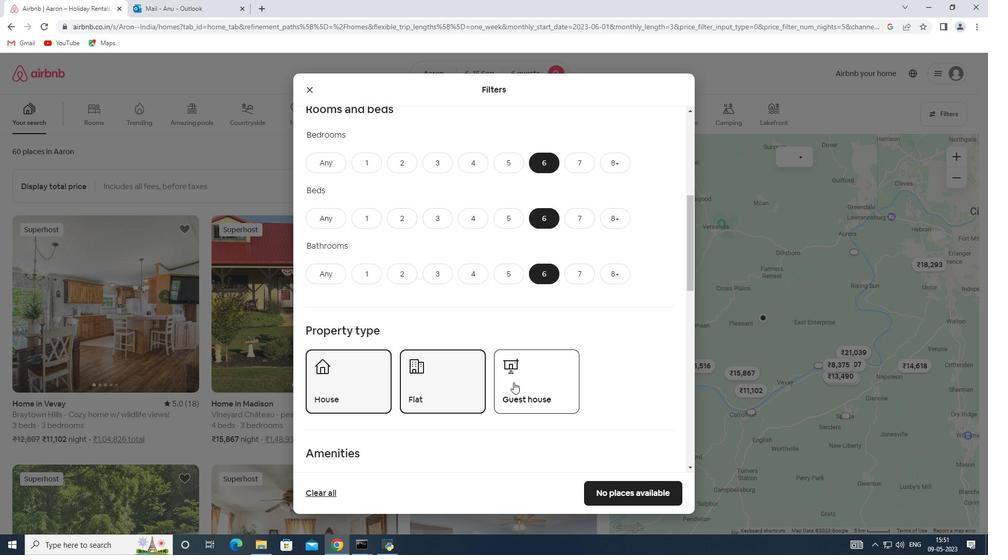 
Action: Mouse pressed left at (516, 382)
Screenshot: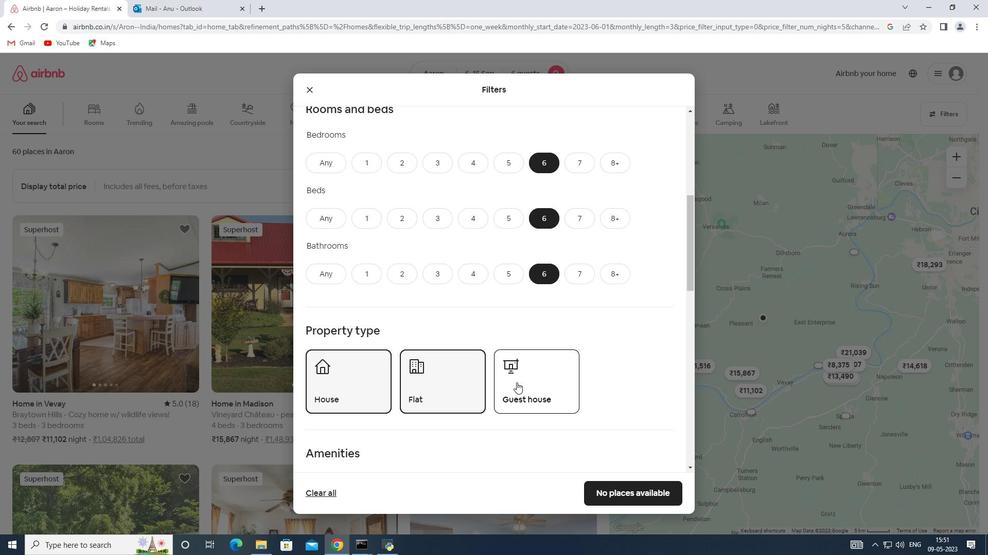 
Action: Mouse moved to (413, 393)
Screenshot: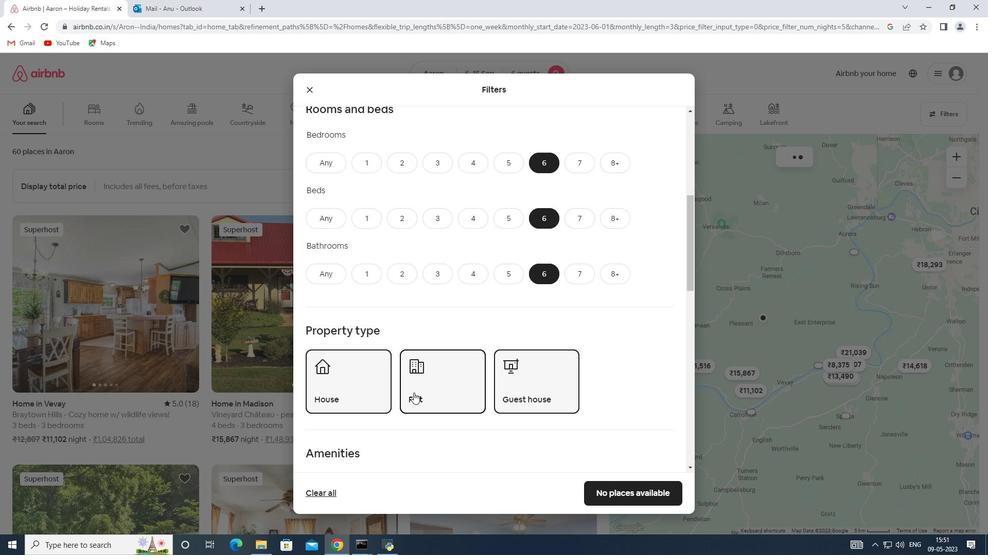 
Action: Mouse scrolled (413, 392) with delta (0, 0)
Screenshot: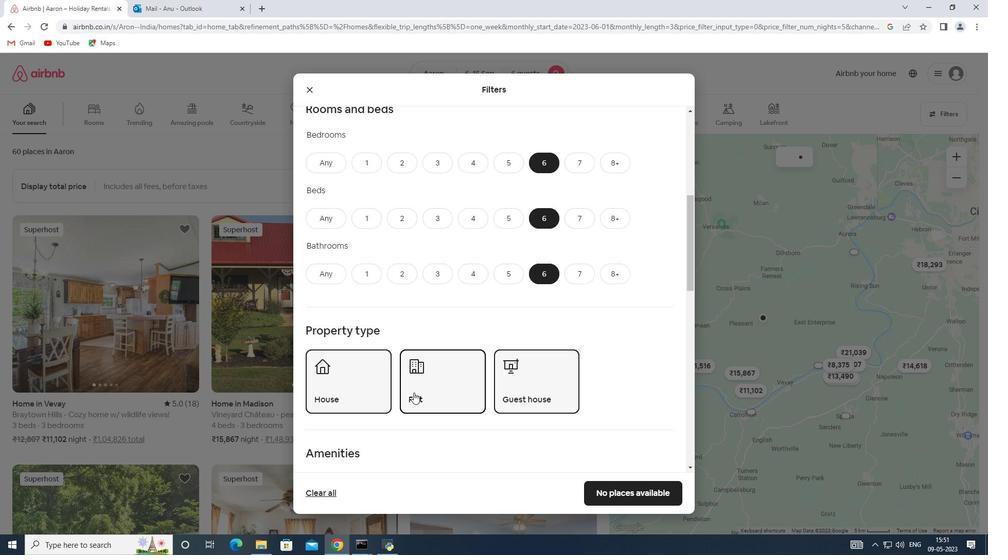 
Action: Mouse scrolled (413, 392) with delta (0, 0)
Screenshot: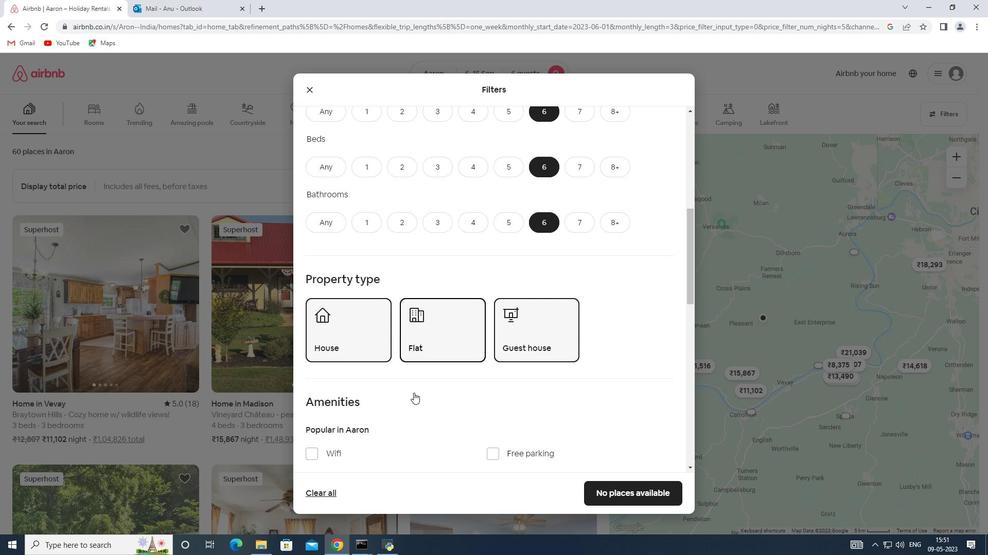 
Action: Mouse scrolled (413, 392) with delta (0, 0)
Screenshot: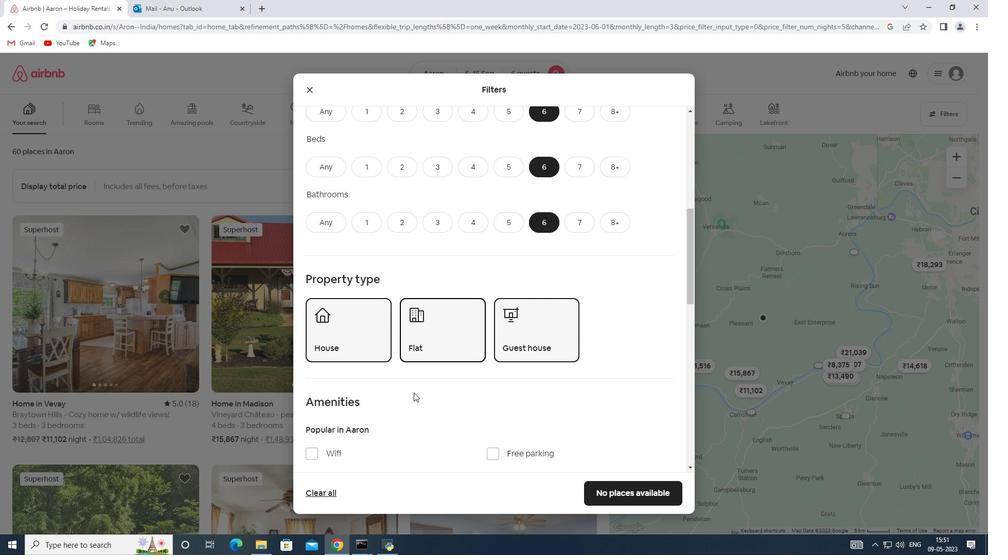 
Action: Mouse moved to (334, 419)
Screenshot: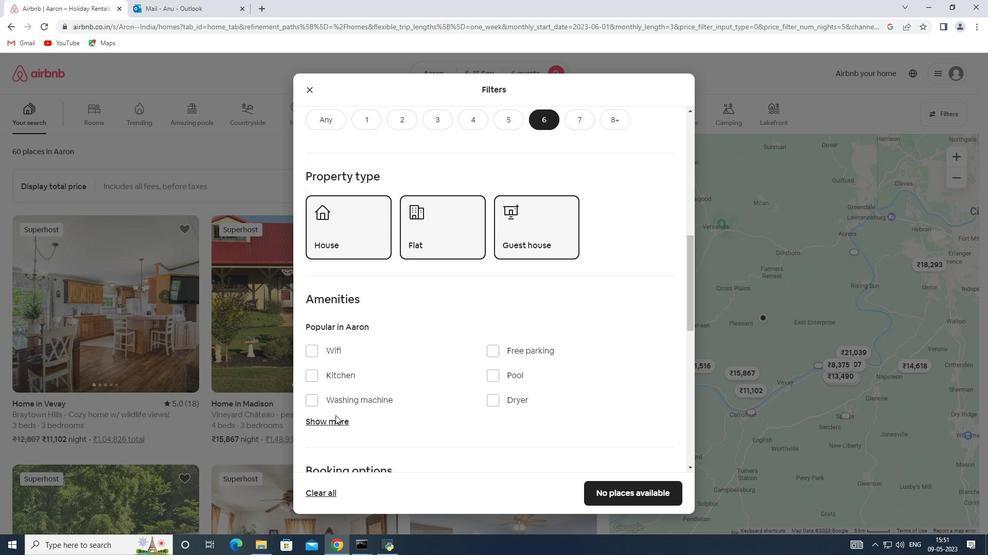 
Action: Mouse pressed left at (334, 419)
Screenshot: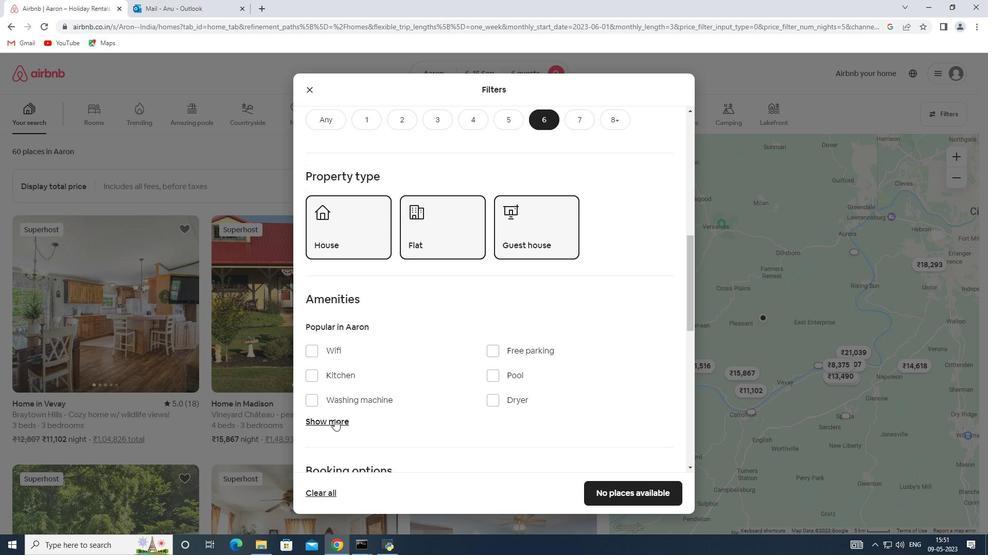 
Action: Mouse moved to (328, 350)
Screenshot: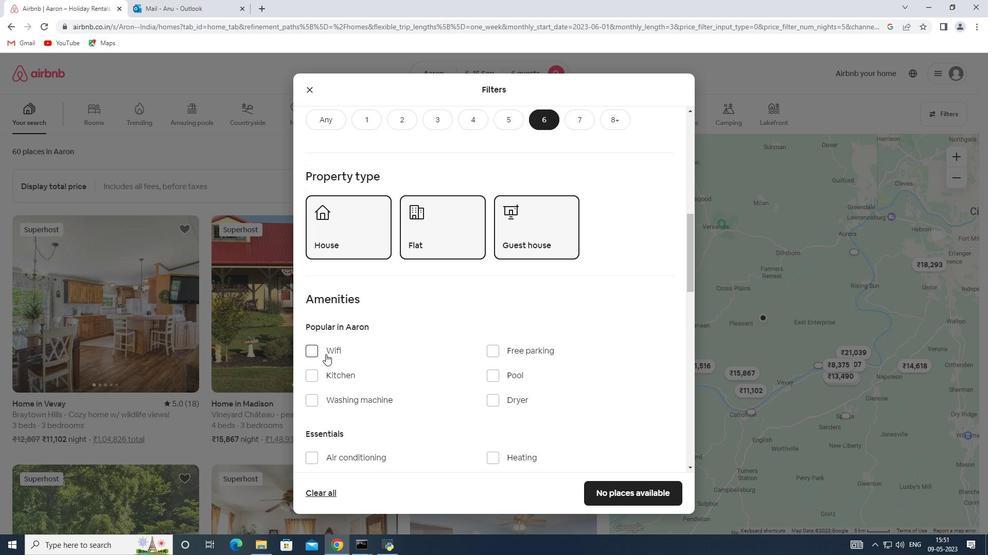 
Action: Mouse pressed left at (328, 350)
Screenshot: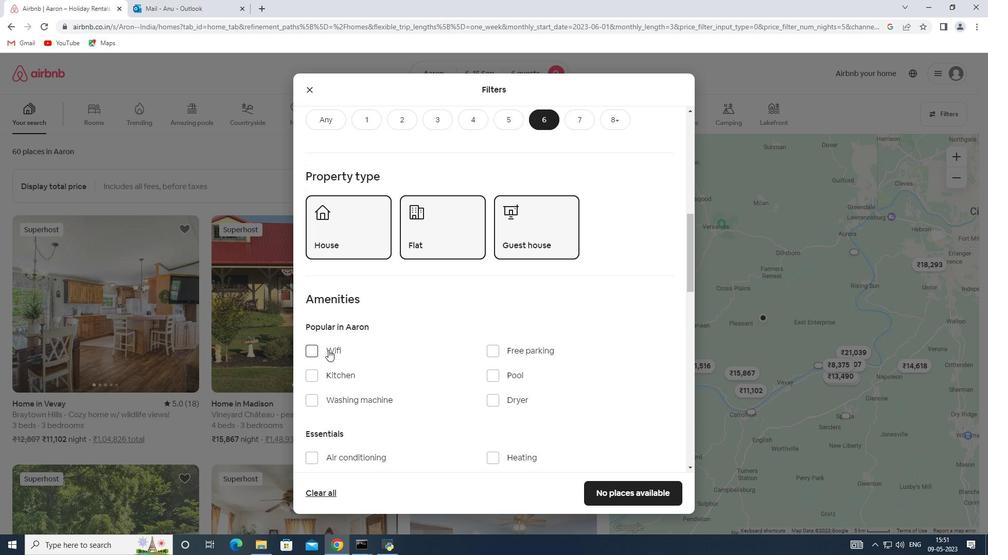 
Action: Mouse moved to (461, 402)
Screenshot: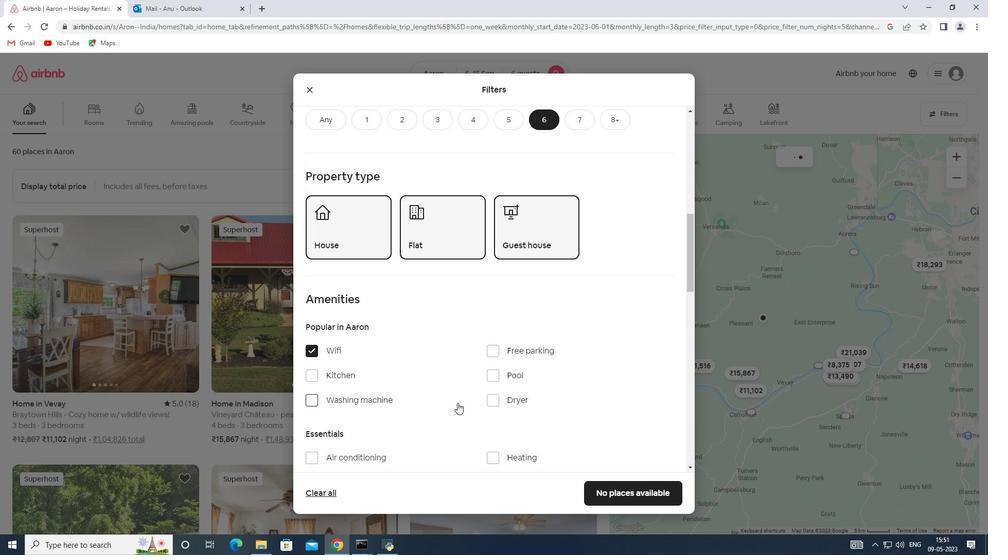 
Action: Mouse scrolled (461, 401) with delta (0, 0)
Screenshot: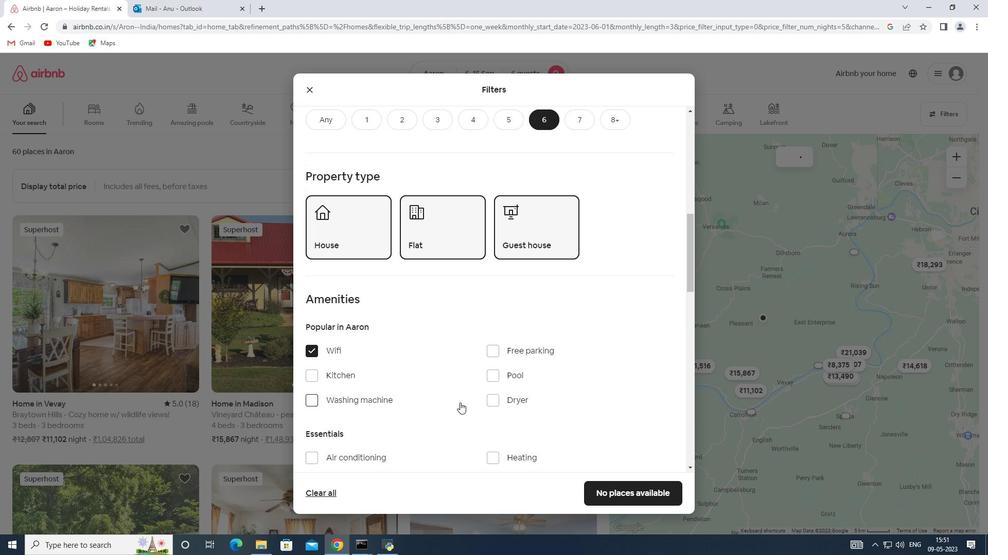 
Action: Mouse moved to (498, 430)
Screenshot: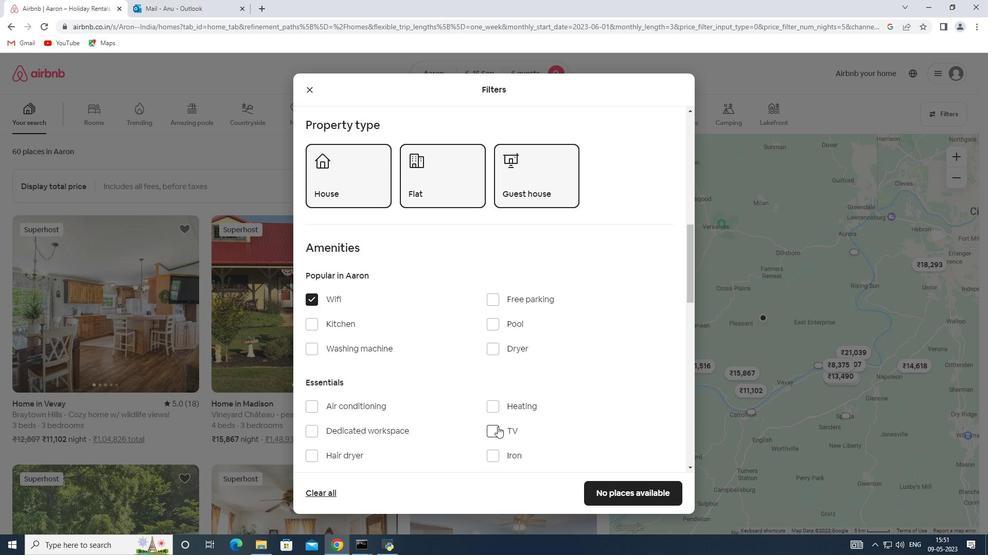 
Action: Mouse pressed left at (498, 430)
Screenshot: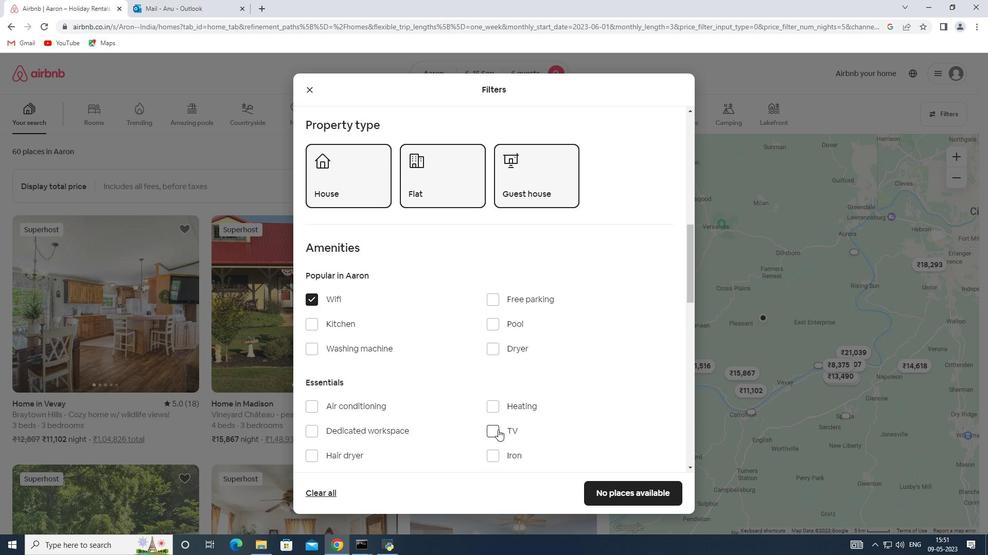 
Action: Mouse moved to (492, 297)
Screenshot: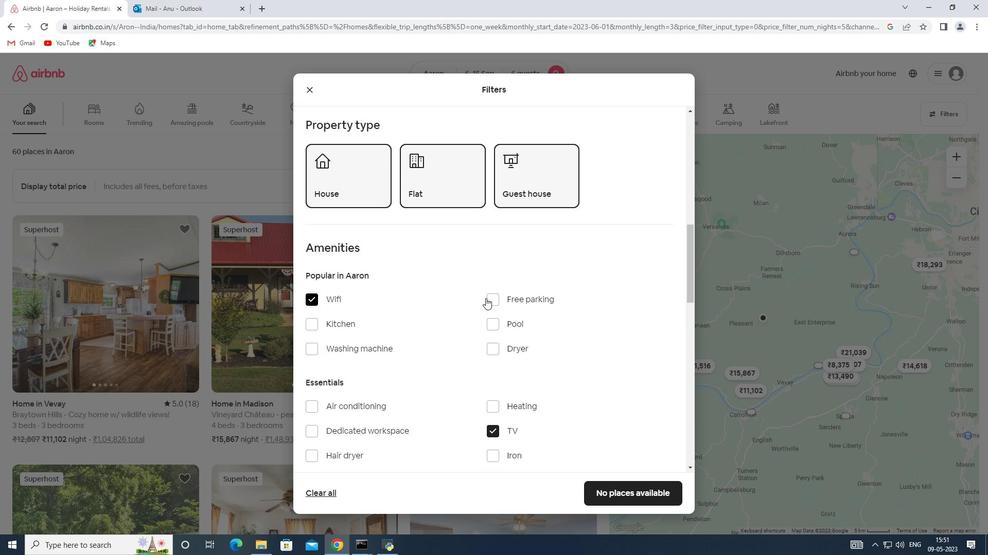 
Action: Mouse pressed left at (492, 297)
Screenshot: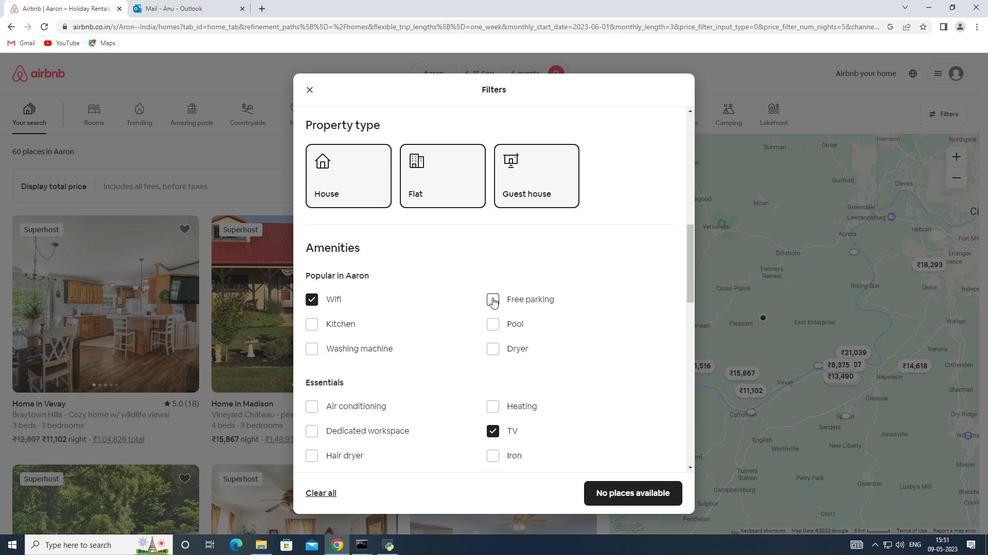 
Action: Mouse moved to (384, 378)
Screenshot: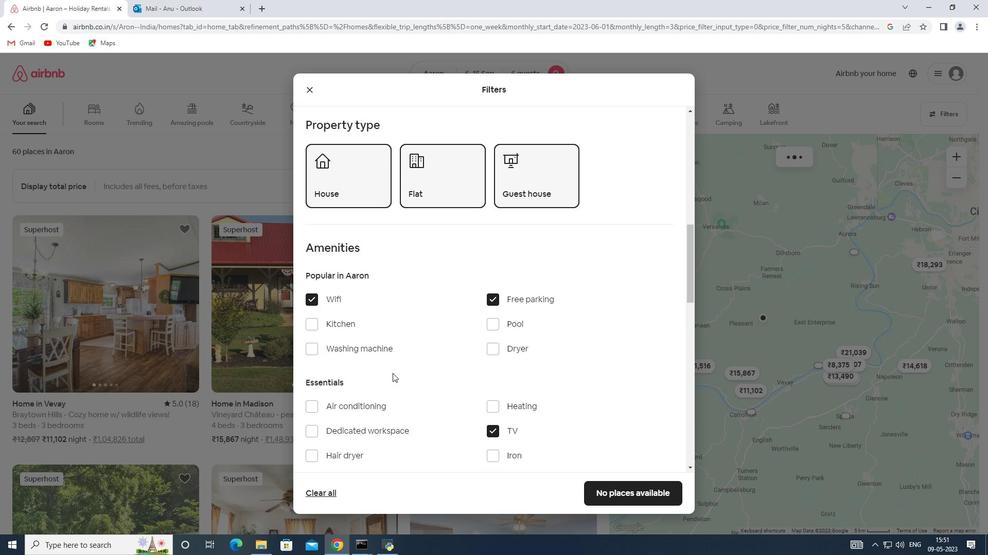 
Action: Mouse scrolled (384, 377) with delta (0, 0)
Screenshot: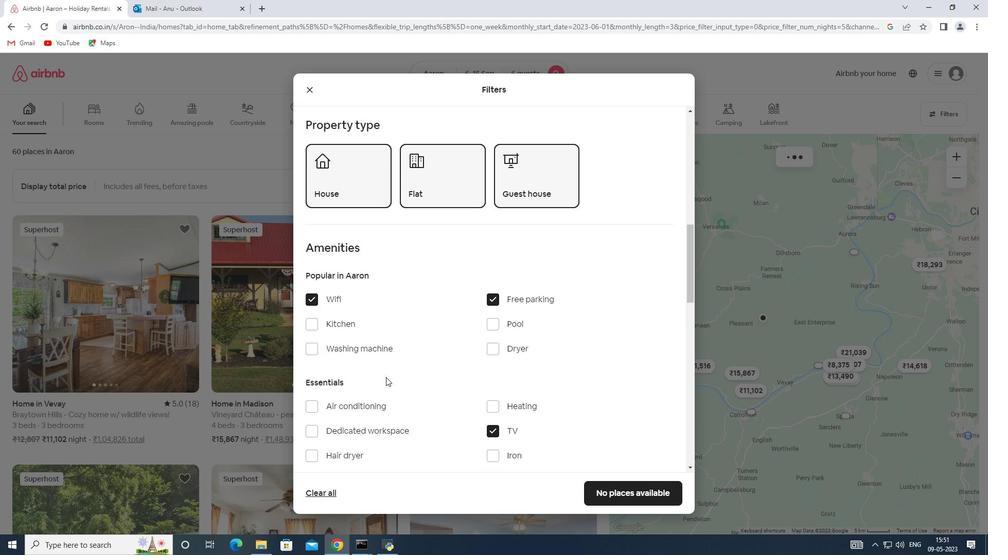 
Action: Mouse scrolled (384, 377) with delta (0, 0)
Screenshot: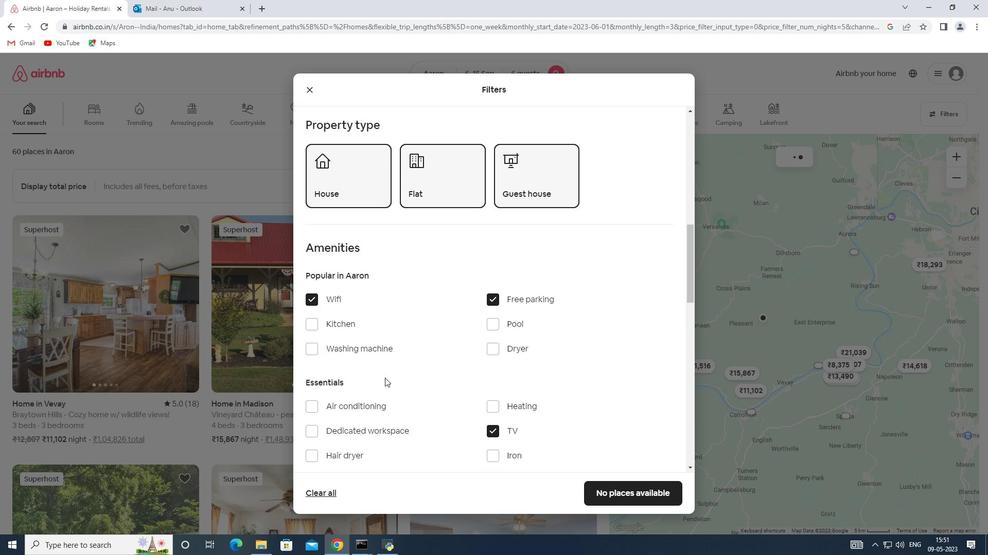 
Action: Mouse moved to (447, 419)
Screenshot: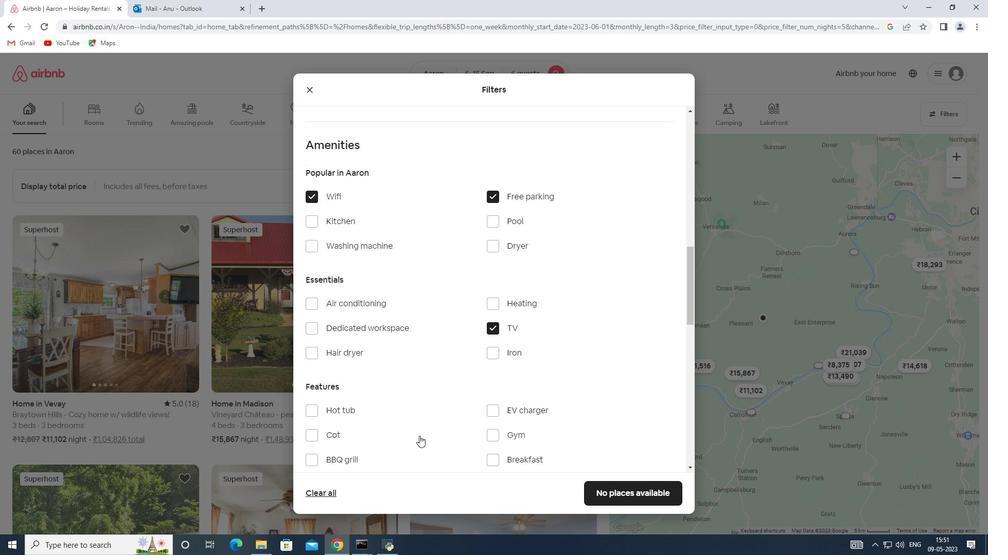 
Action: Mouse scrolled (447, 418) with delta (0, 0)
Screenshot: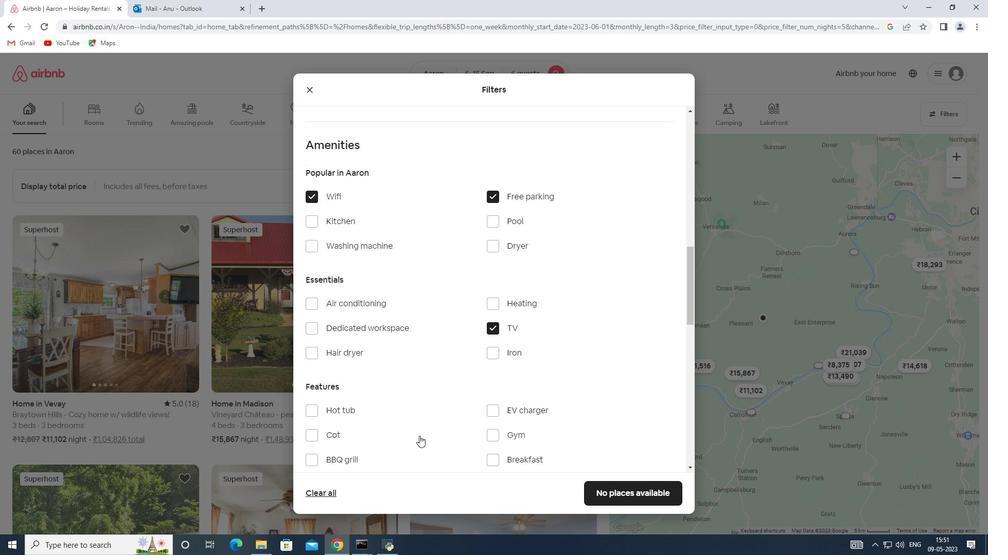 
Action: Mouse moved to (447, 418)
Screenshot: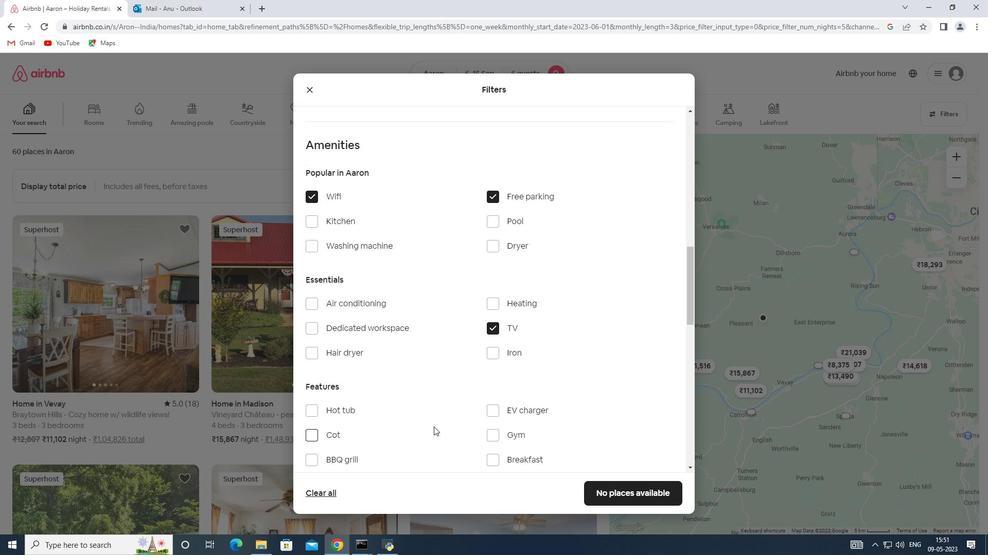 
Action: Mouse scrolled (447, 418) with delta (0, 0)
Screenshot: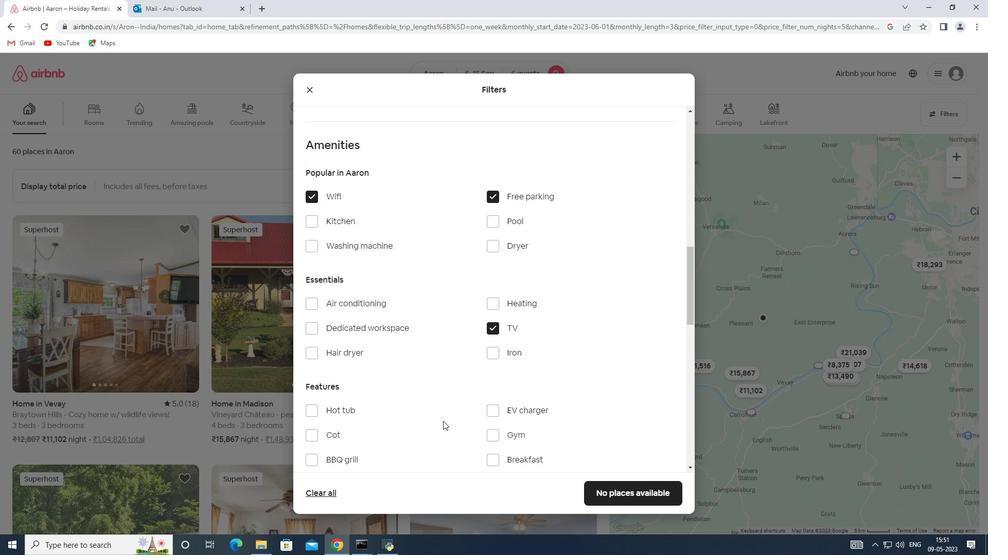 
Action: Mouse moved to (491, 332)
Screenshot: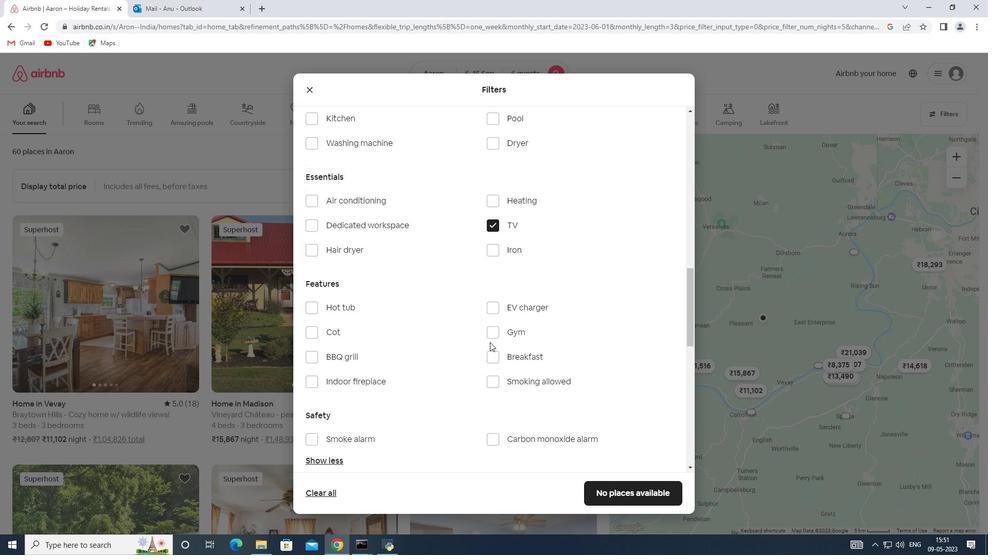 
Action: Mouse pressed left at (491, 332)
Screenshot: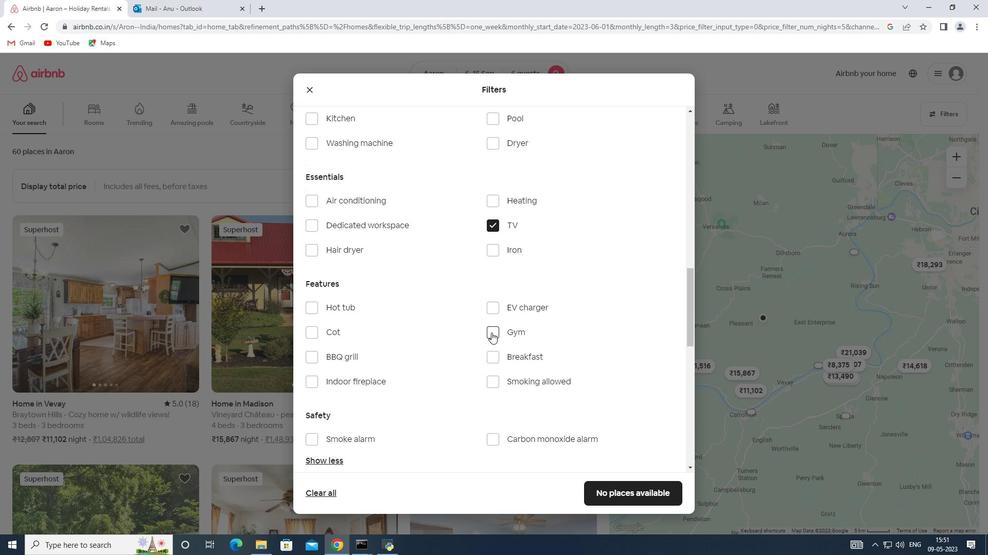 
Action: Mouse moved to (490, 355)
Screenshot: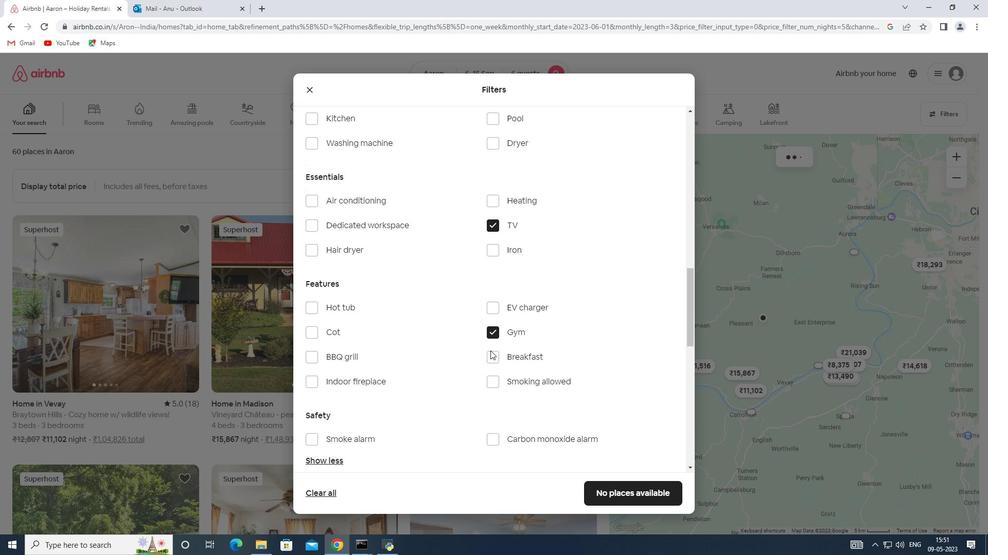 
Action: Mouse pressed left at (490, 355)
Screenshot: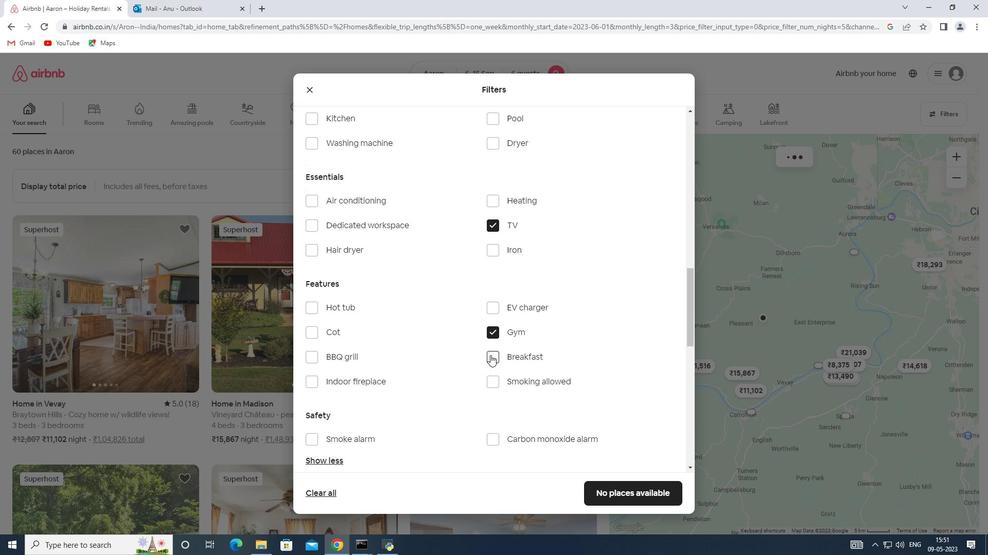 
Action: Mouse moved to (419, 373)
Screenshot: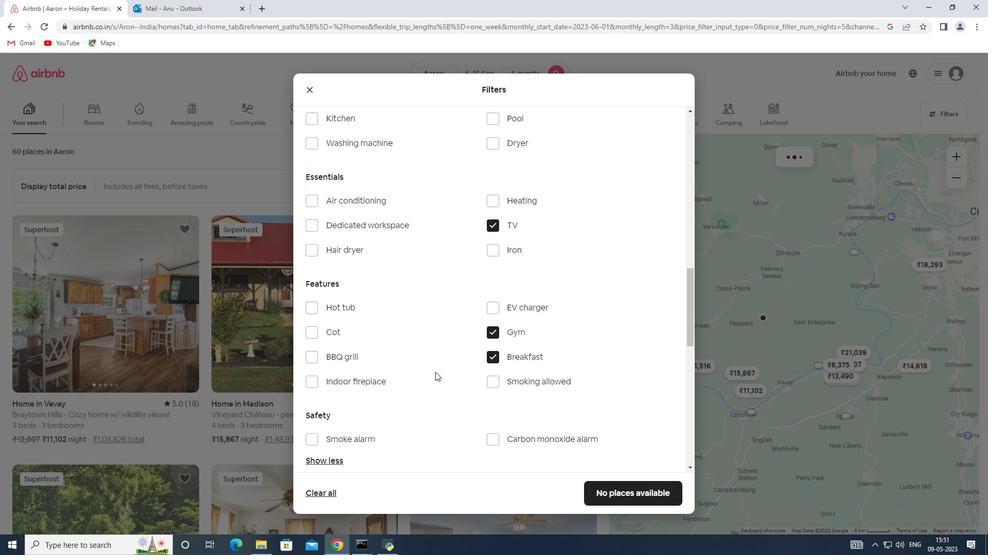 
Action: Mouse scrolled (419, 372) with delta (0, 0)
Screenshot: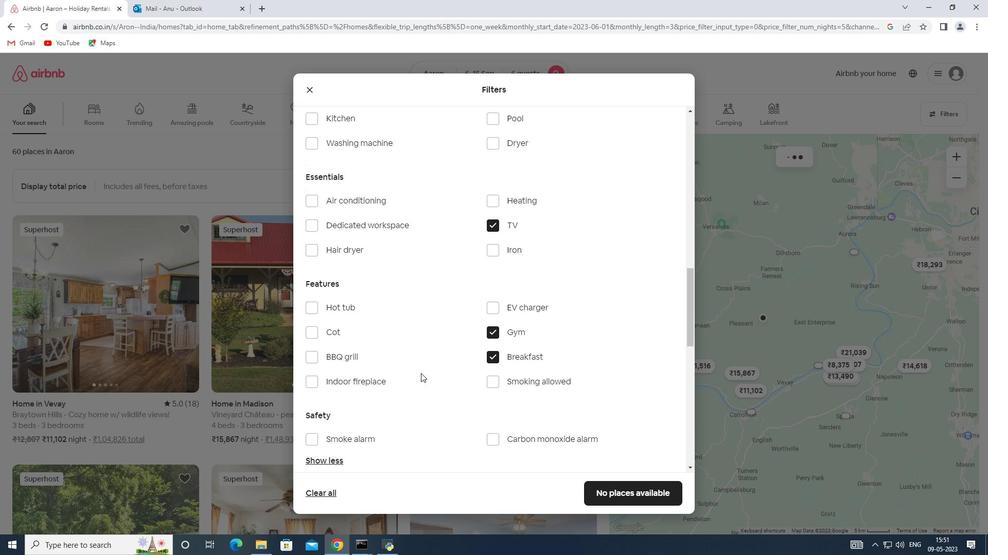 
Action: Mouse scrolled (419, 372) with delta (0, 0)
Screenshot: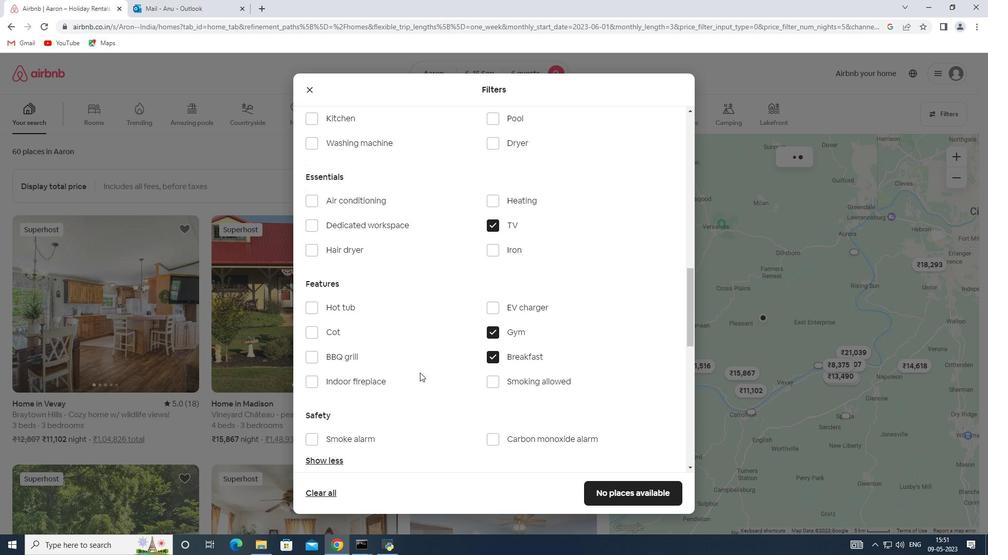 
Action: Mouse scrolled (419, 372) with delta (0, 0)
Screenshot: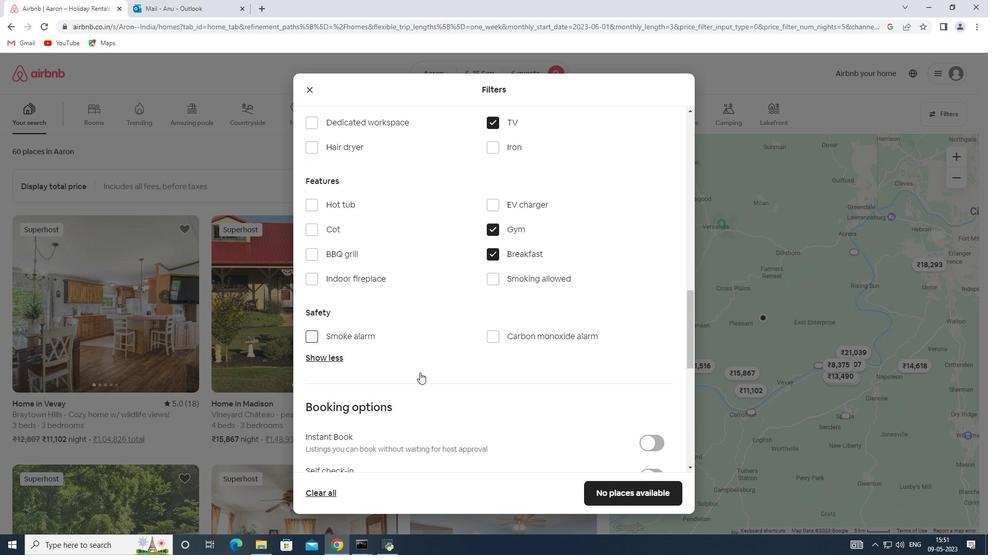 
Action: Mouse scrolled (419, 372) with delta (0, 0)
Screenshot: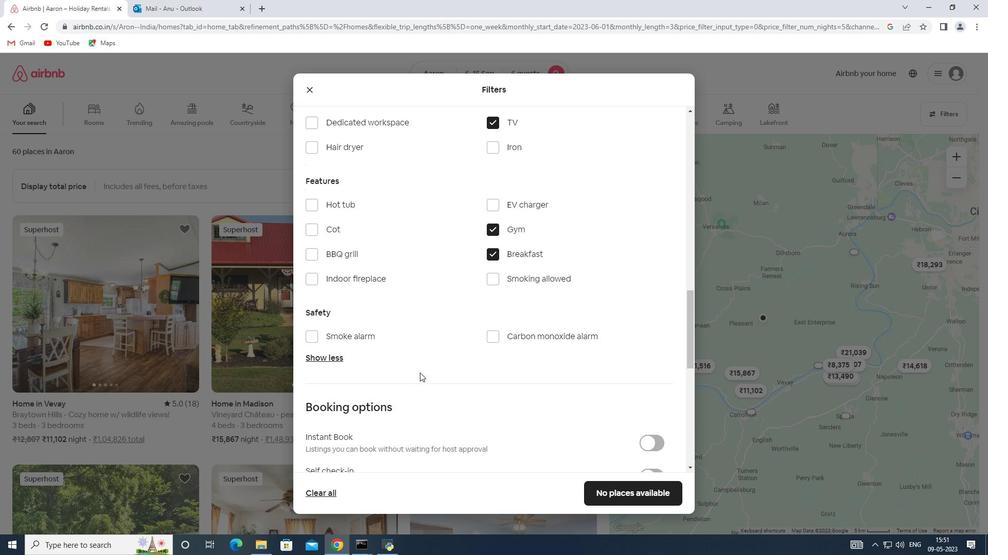 
Action: Mouse moved to (658, 376)
Screenshot: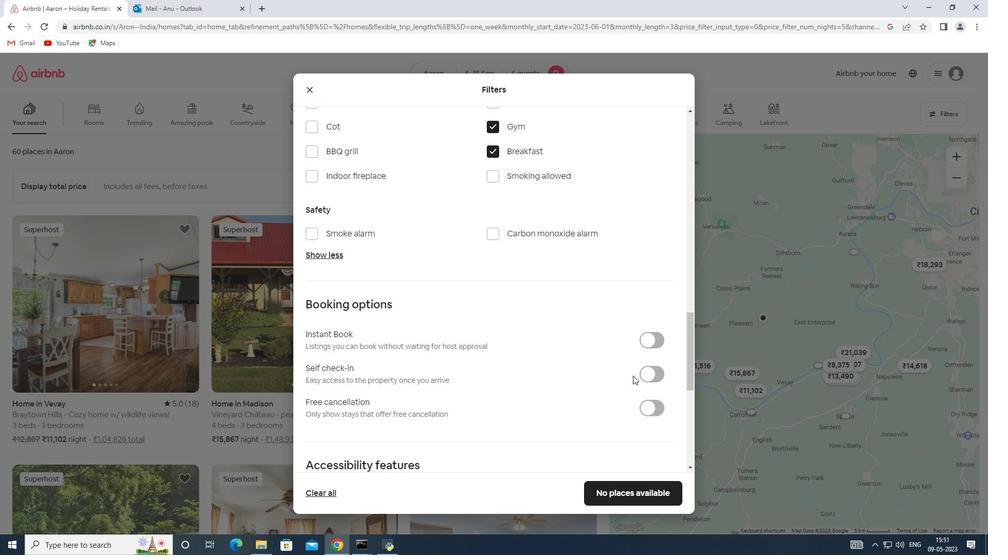 
Action: Mouse pressed left at (658, 376)
Screenshot: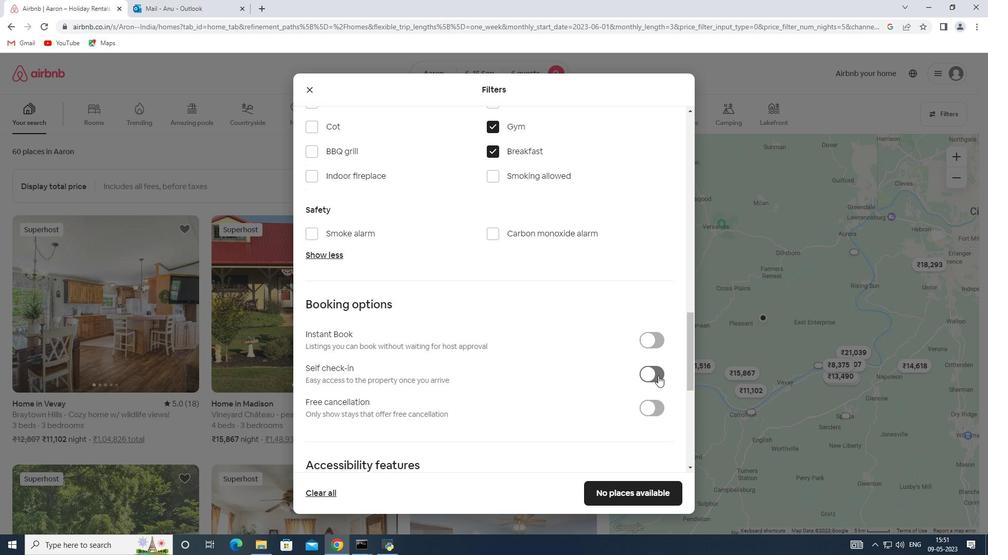 
Action: Mouse moved to (467, 415)
Screenshot: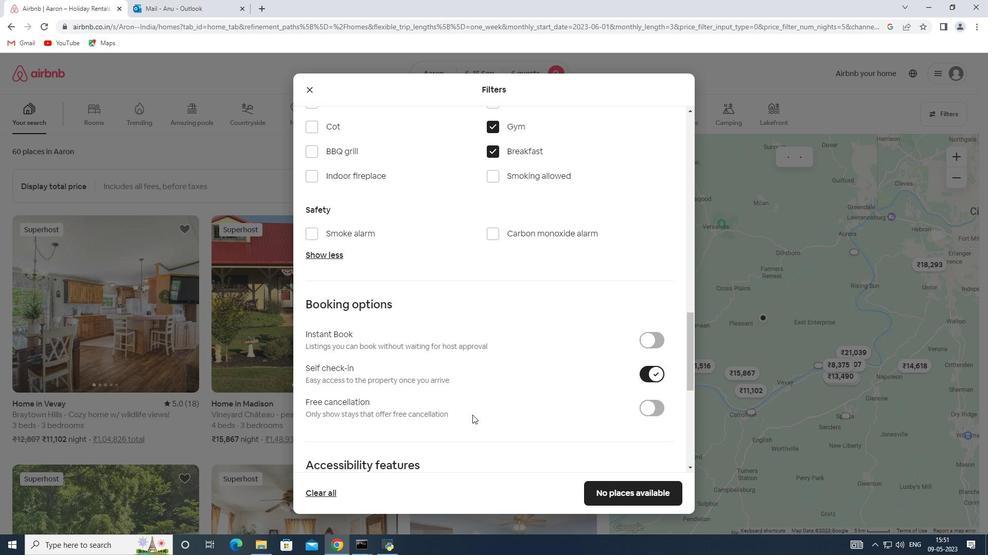 
Action: Mouse scrolled (467, 414) with delta (0, 0)
Screenshot: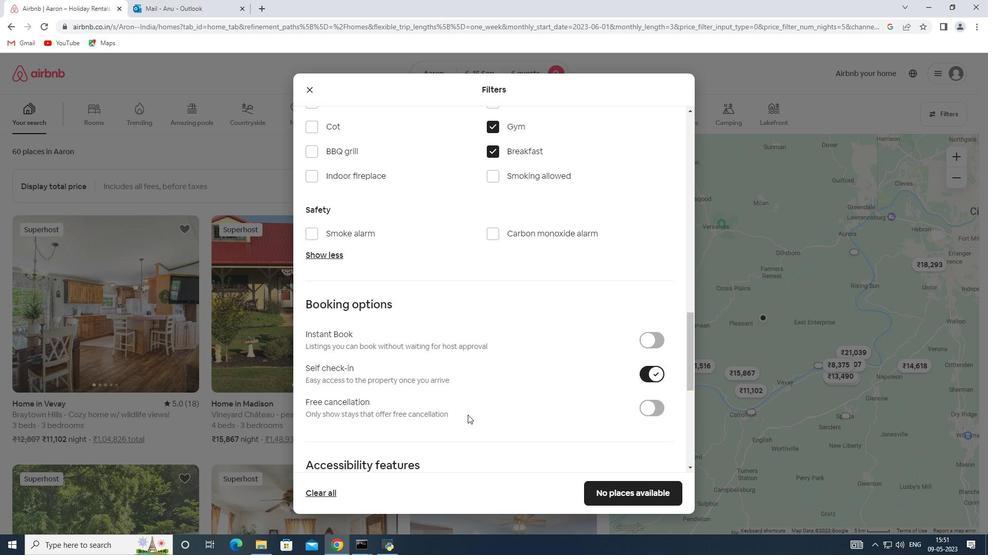 
Action: Mouse scrolled (467, 414) with delta (0, 0)
Screenshot: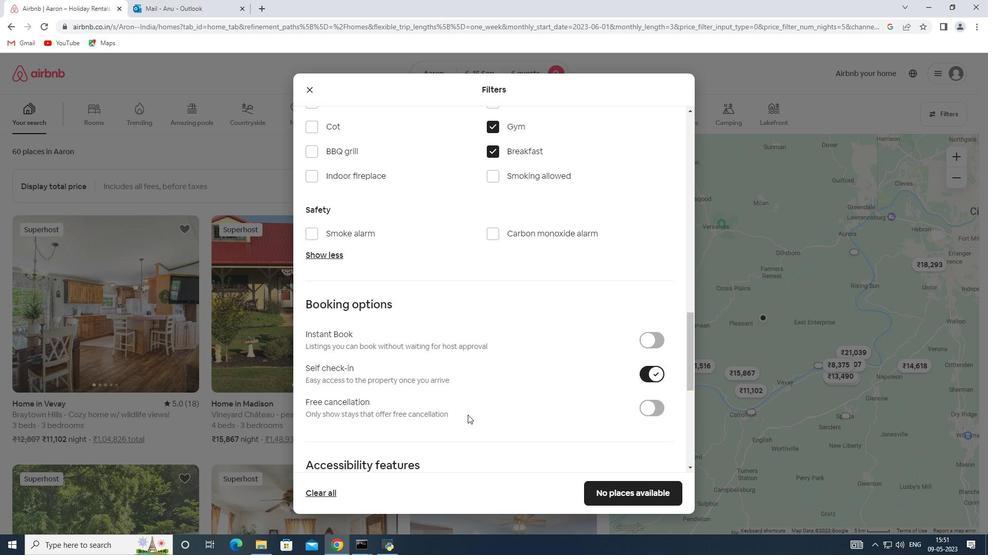 
Action: Mouse moved to (464, 412)
Screenshot: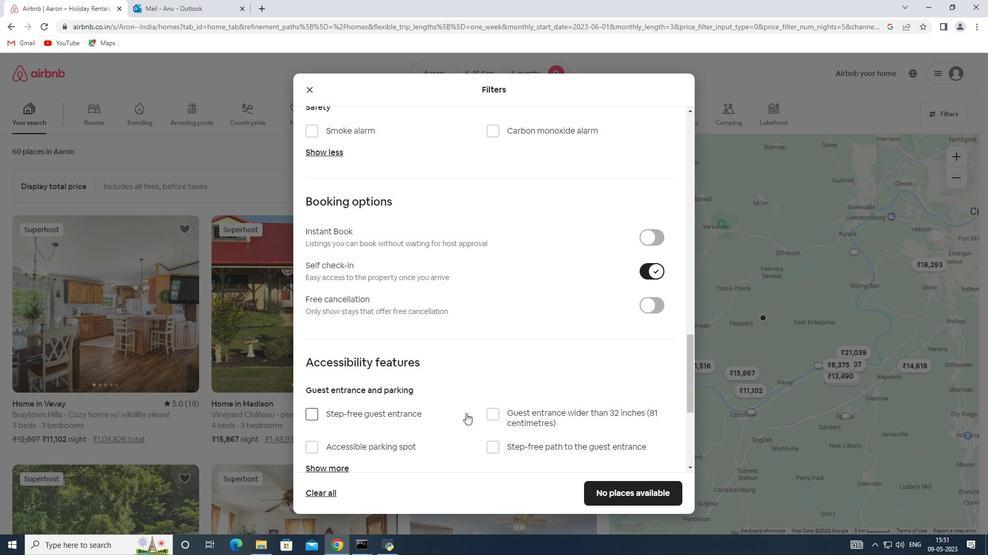 
Action: Mouse scrolled (464, 412) with delta (0, 0)
Screenshot: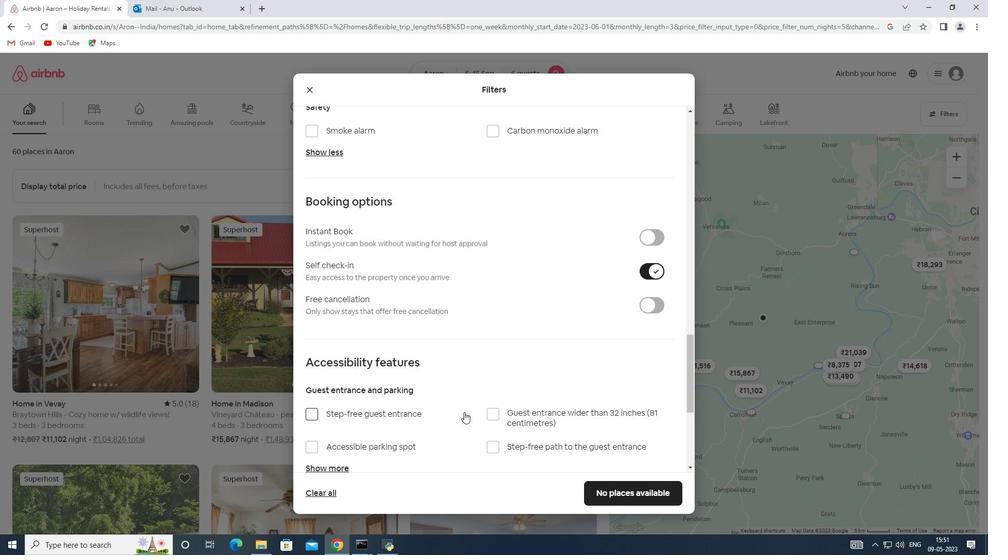 
Action: Mouse scrolled (464, 412) with delta (0, 0)
Screenshot: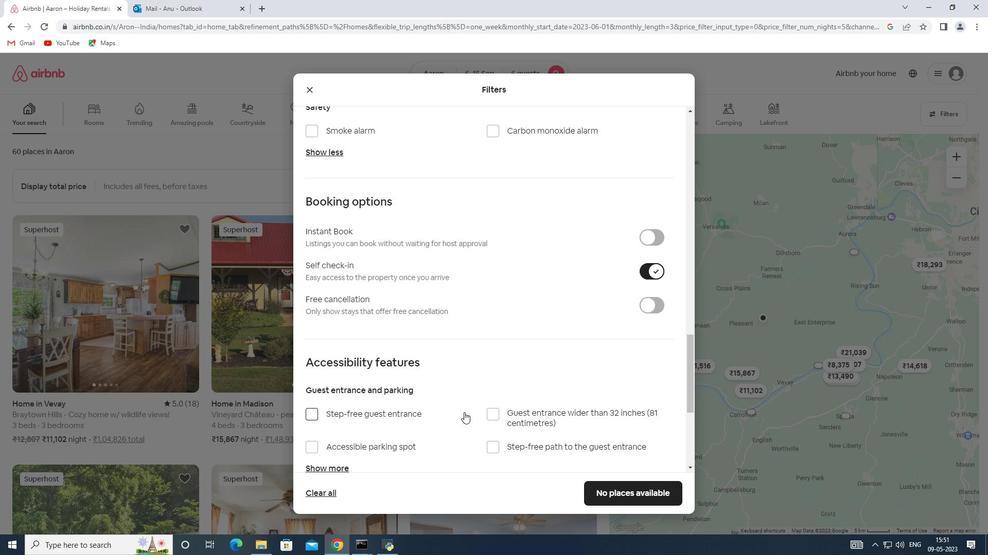 
Action: Mouse moved to (464, 412)
Screenshot: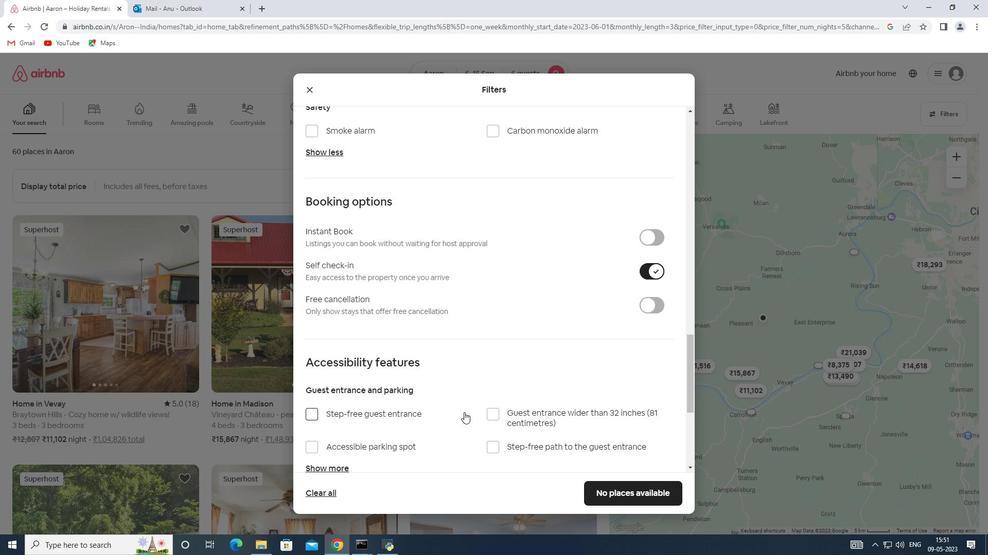 
Action: Mouse scrolled (464, 412) with delta (0, 0)
Screenshot: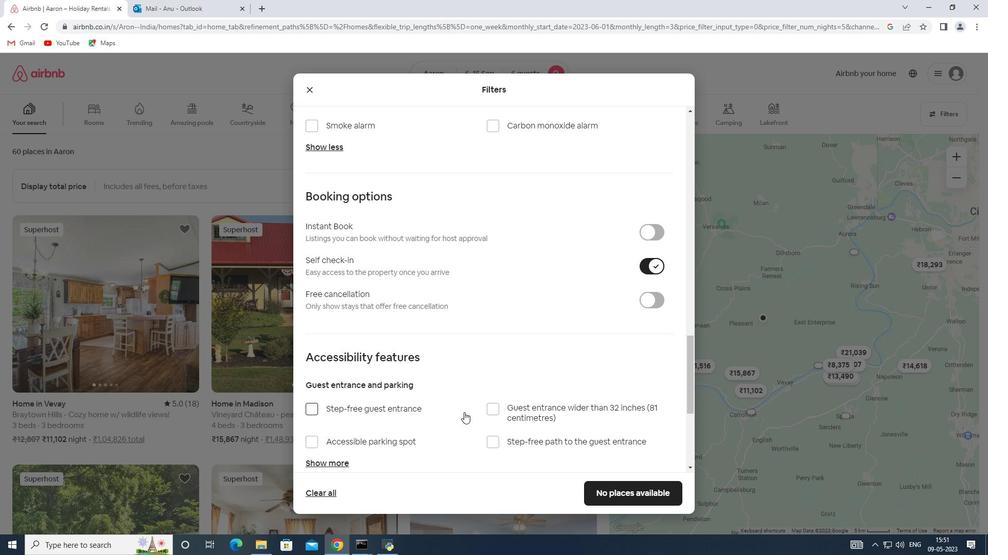 
Action: Mouse scrolled (464, 412) with delta (0, 0)
Screenshot: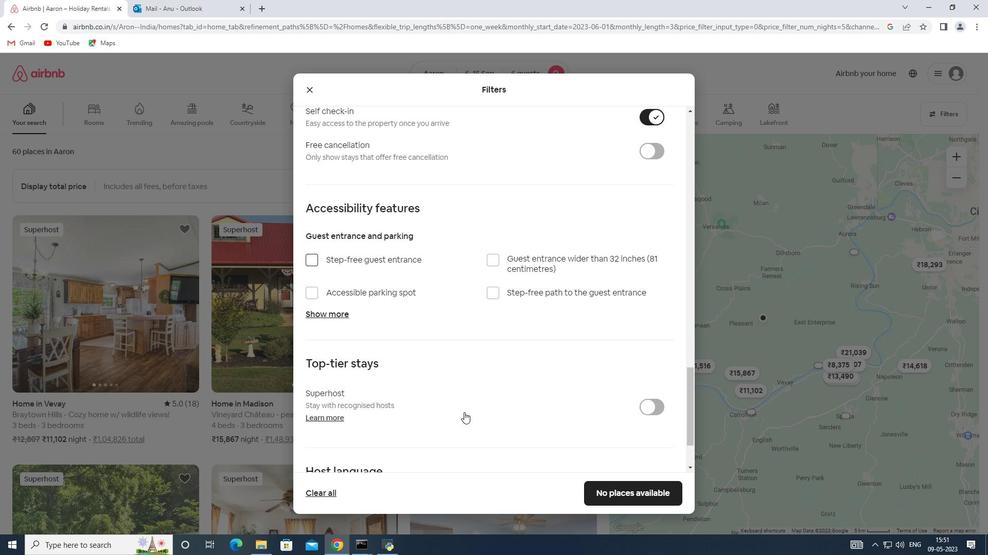 
Action: Mouse scrolled (464, 412) with delta (0, 0)
Screenshot: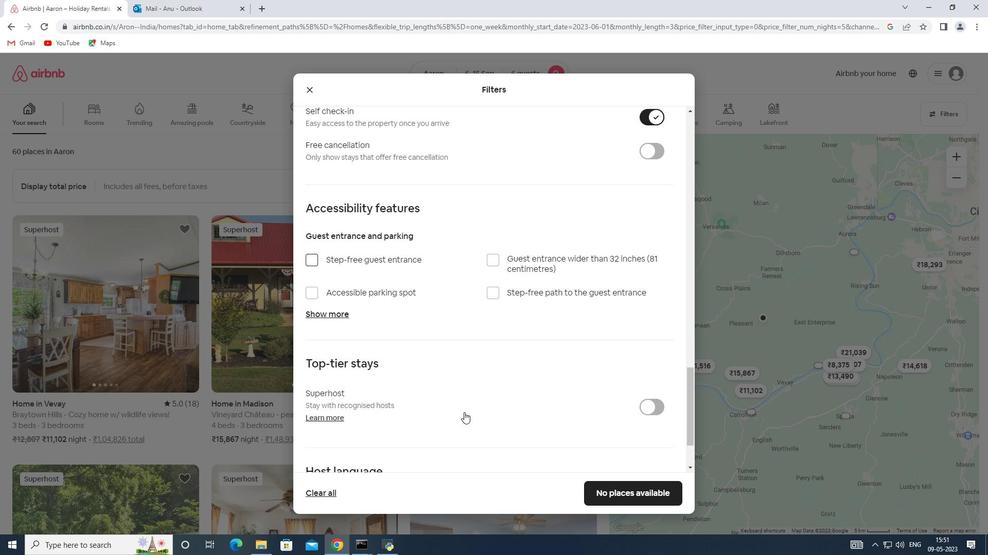 
Action: Mouse moved to (346, 422)
Screenshot: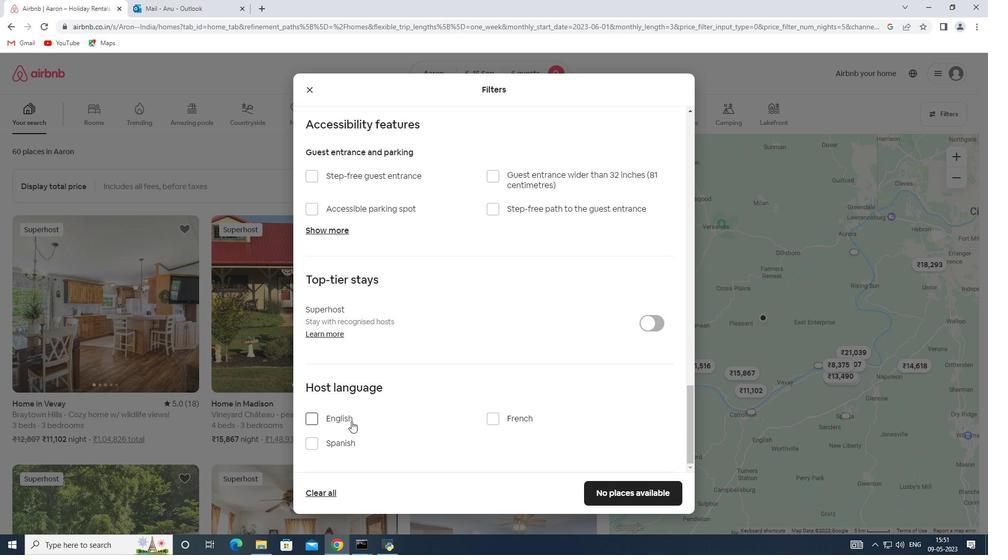 
Action: Mouse pressed left at (346, 422)
Screenshot: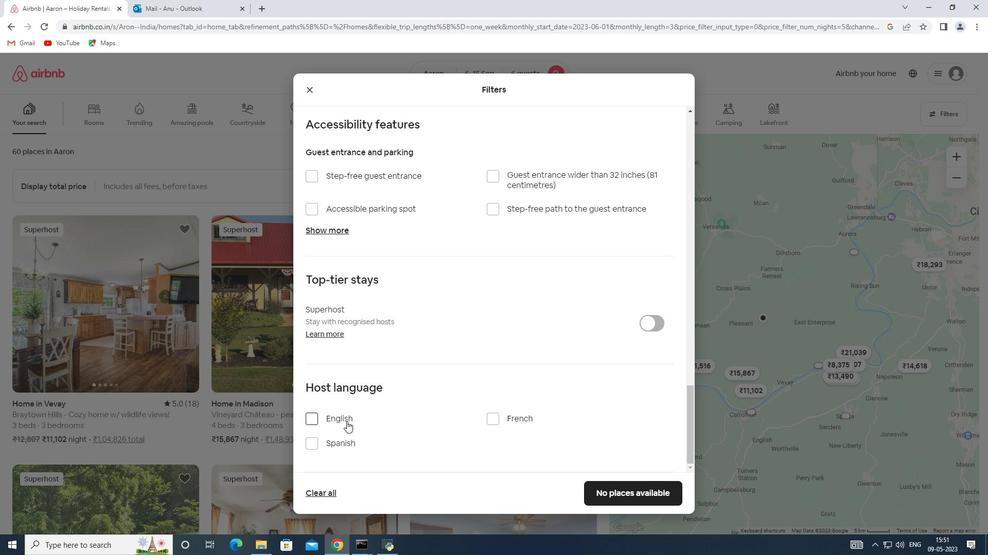 
Action: Mouse moved to (620, 489)
Screenshot: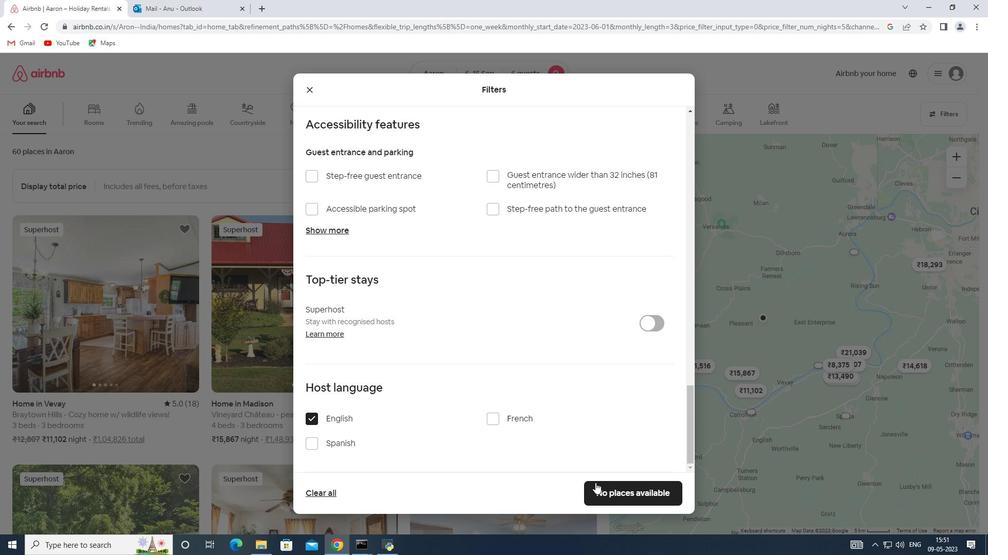 
Action: Mouse pressed left at (620, 489)
Screenshot: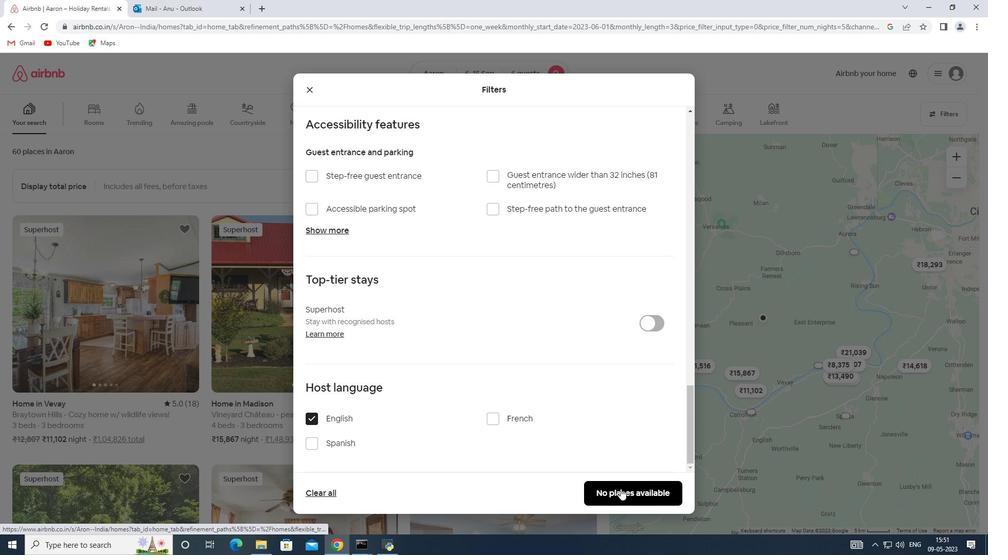 
